 Task: Find connections with filter location Kabare with filter topic #machinelearningwith filter profile language Potuguese with filter current company Hshelpinghand - Job & Career Opportunities with filter school Siddaganga Institute of Technology with filter industry Personal Care Services with filter service category Retirement Planning with filter keywords title Social Media Specialist
Action: Mouse moved to (500, 107)
Screenshot: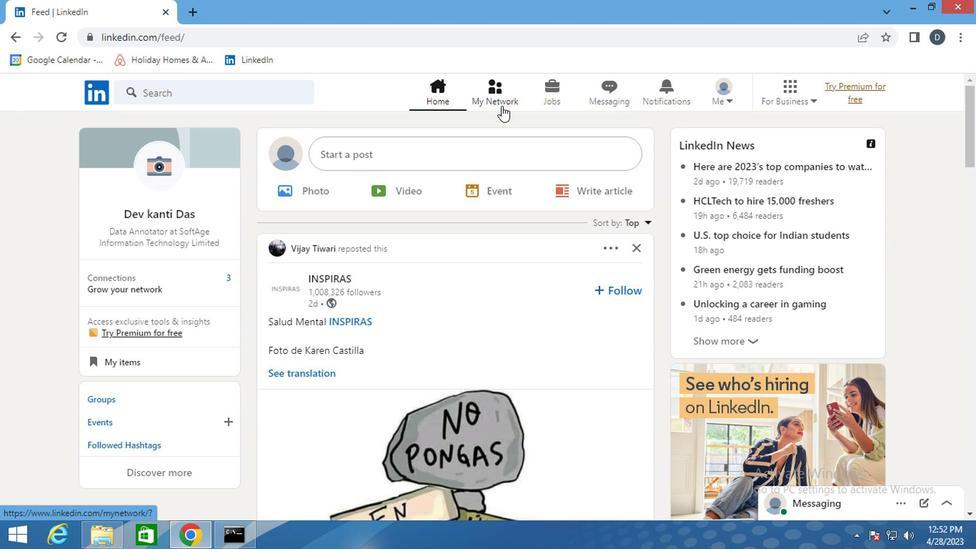 
Action: Mouse pressed left at (500, 107)
Screenshot: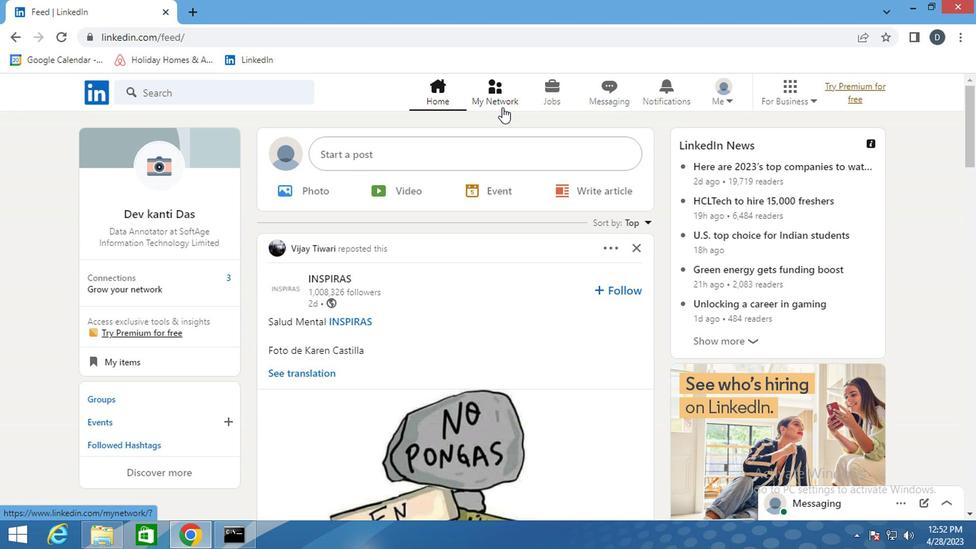 
Action: Mouse moved to (270, 170)
Screenshot: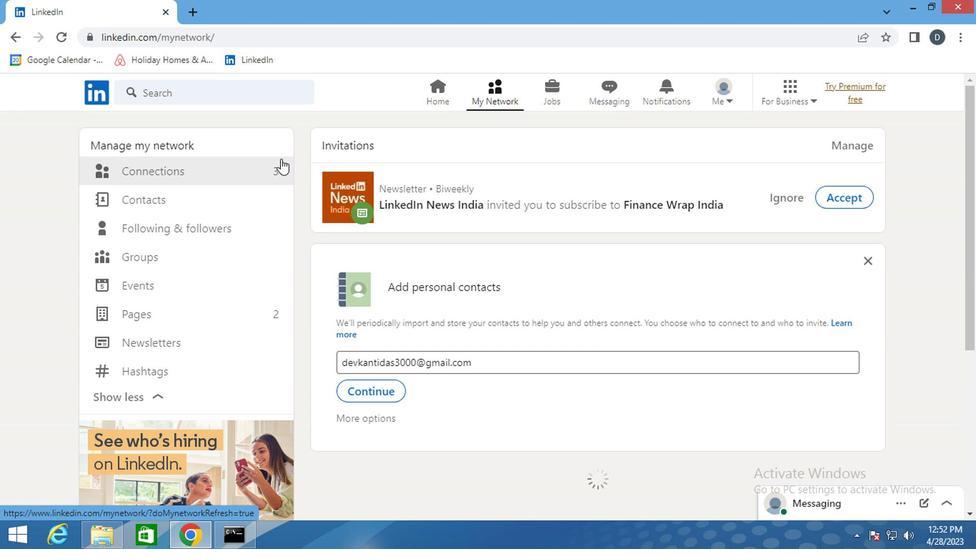 
Action: Mouse pressed left at (270, 170)
Screenshot: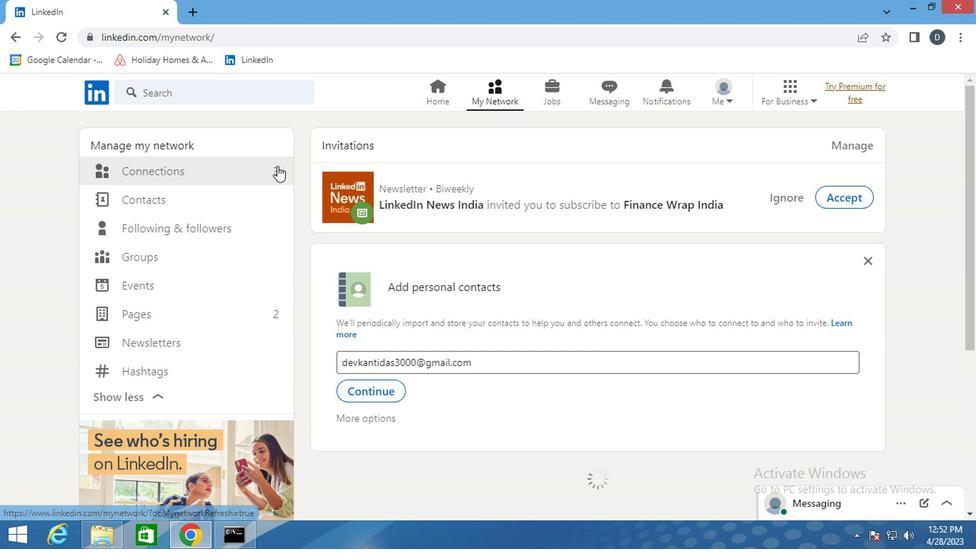 
Action: Mouse pressed left at (270, 170)
Screenshot: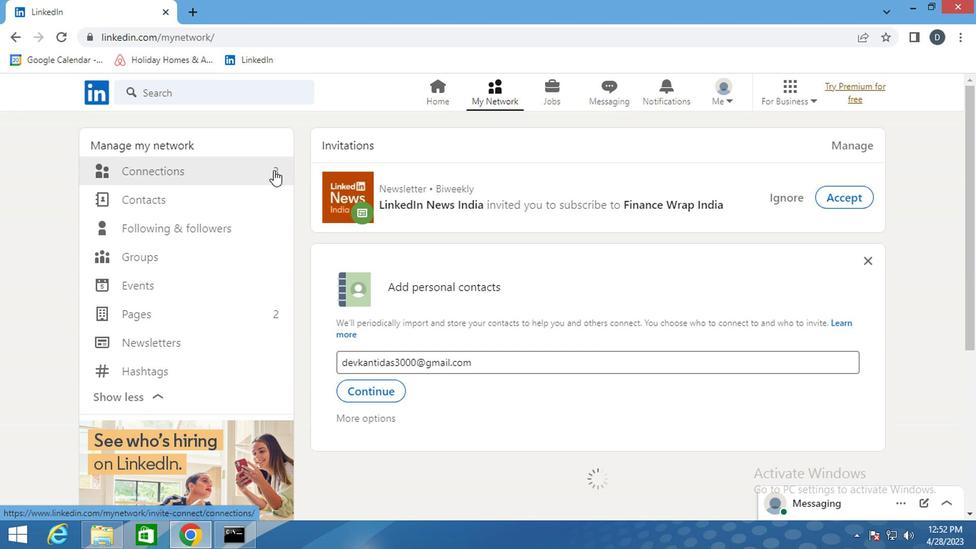 
Action: Mouse pressed left at (270, 170)
Screenshot: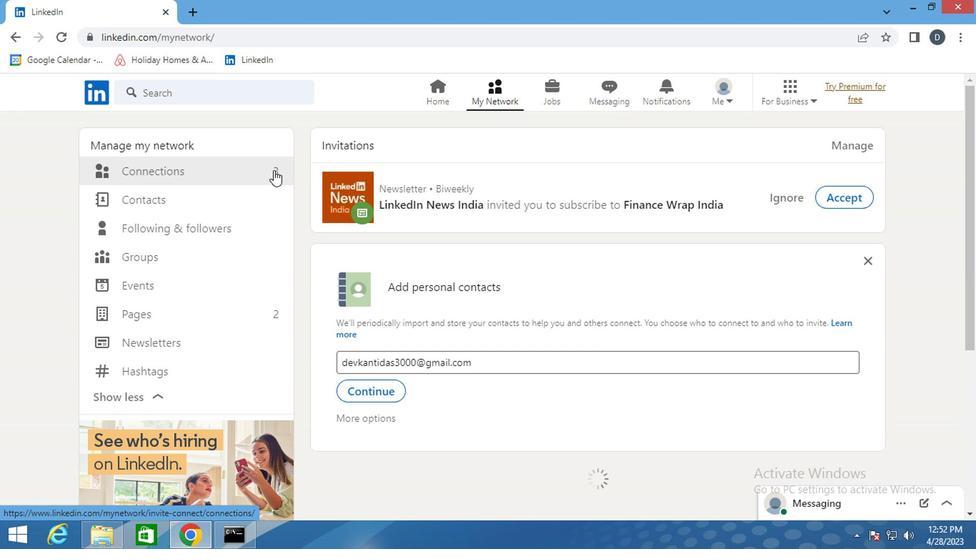 
Action: Mouse moved to (579, 177)
Screenshot: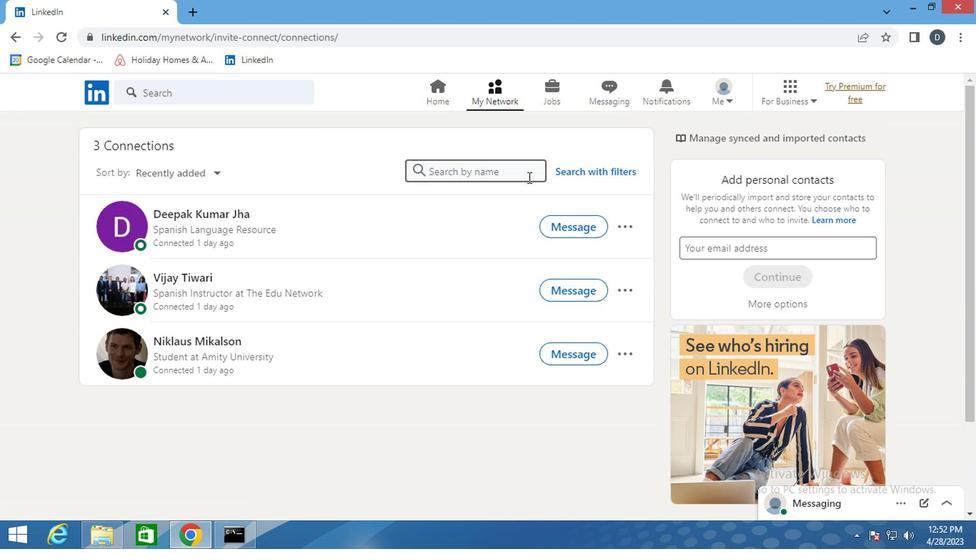 
Action: Mouse pressed left at (579, 177)
Screenshot: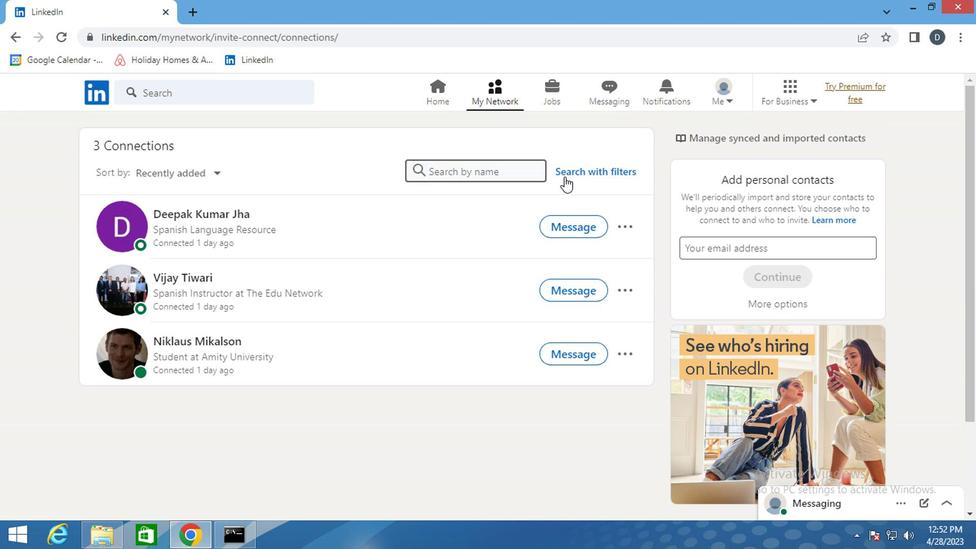 
Action: Mouse moved to (519, 128)
Screenshot: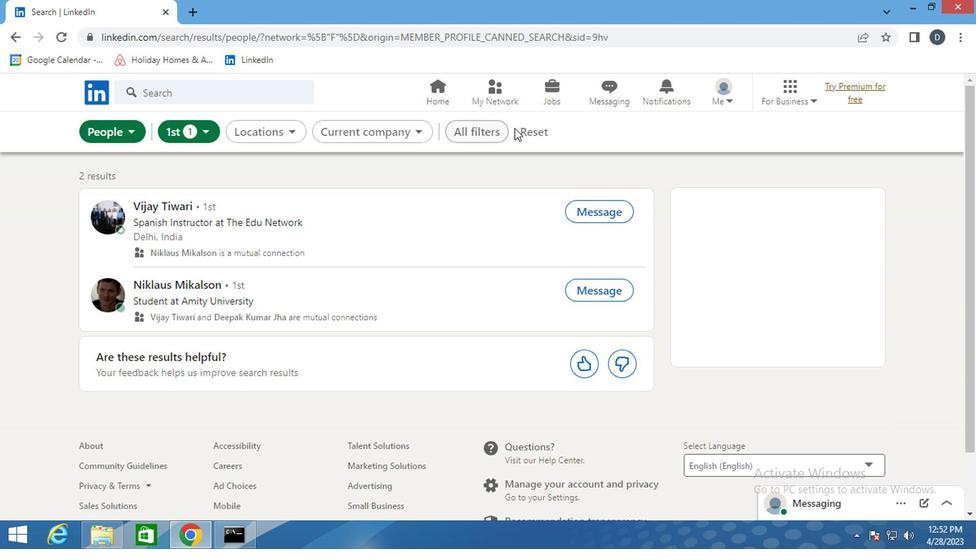
Action: Mouse pressed left at (519, 128)
Screenshot: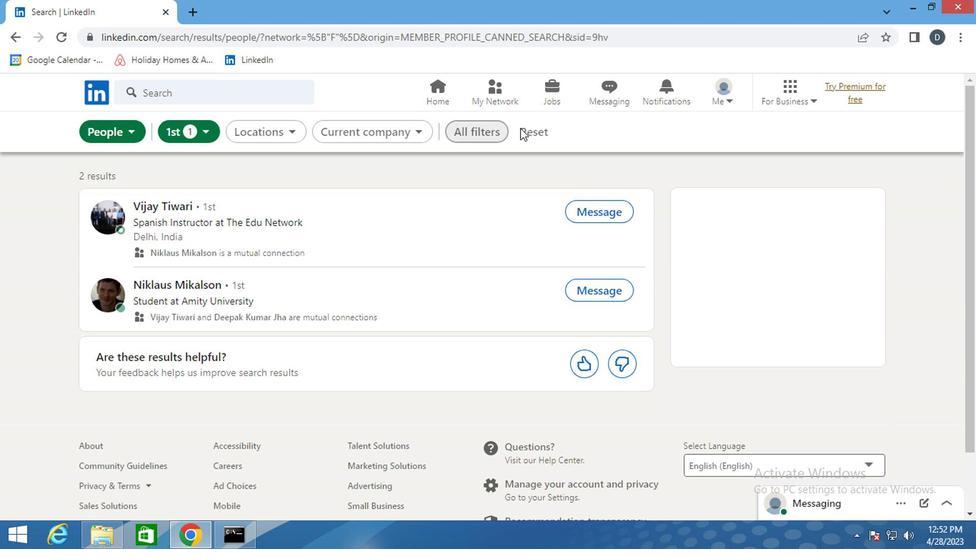 
Action: Mouse moved to (489, 128)
Screenshot: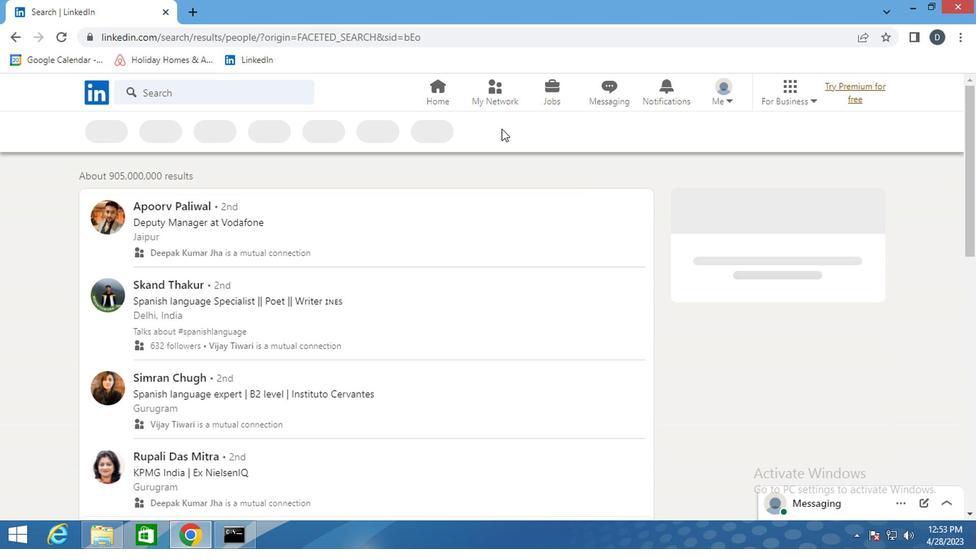 
Action: Mouse pressed left at (489, 128)
Screenshot: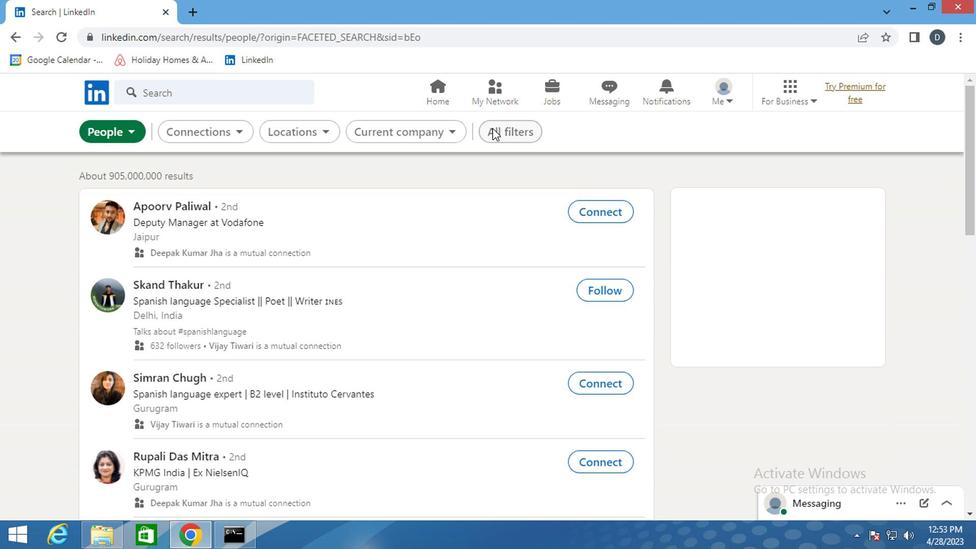 
Action: Mouse moved to (798, 317)
Screenshot: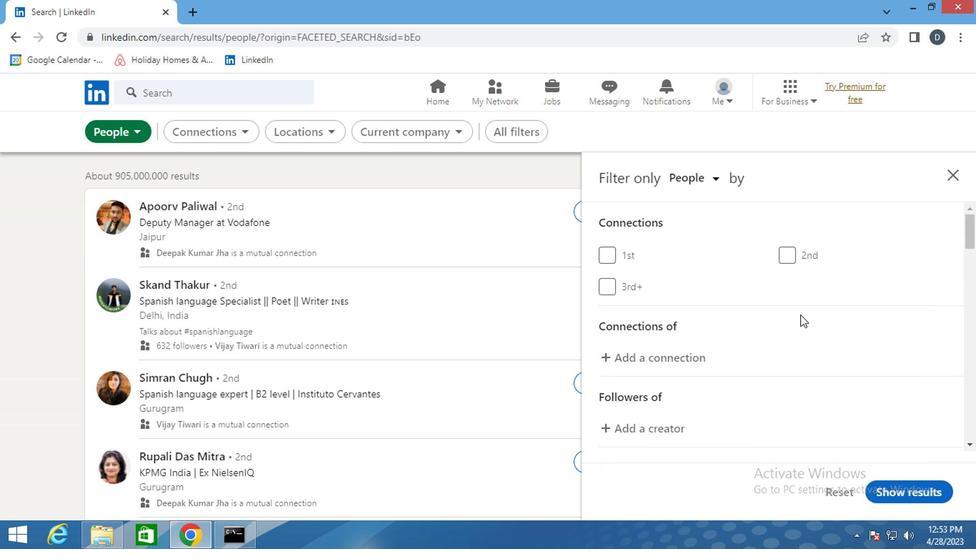 
Action: Mouse scrolled (798, 317) with delta (0, 0)
Screenshot: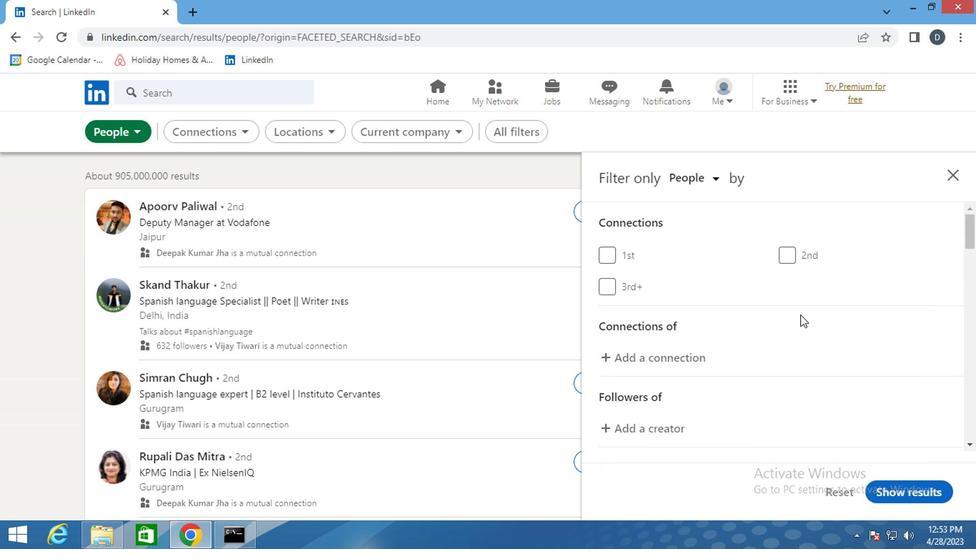 
Action: Mouse scrolled (798, 317) with delta (0, 0)
Screenshot: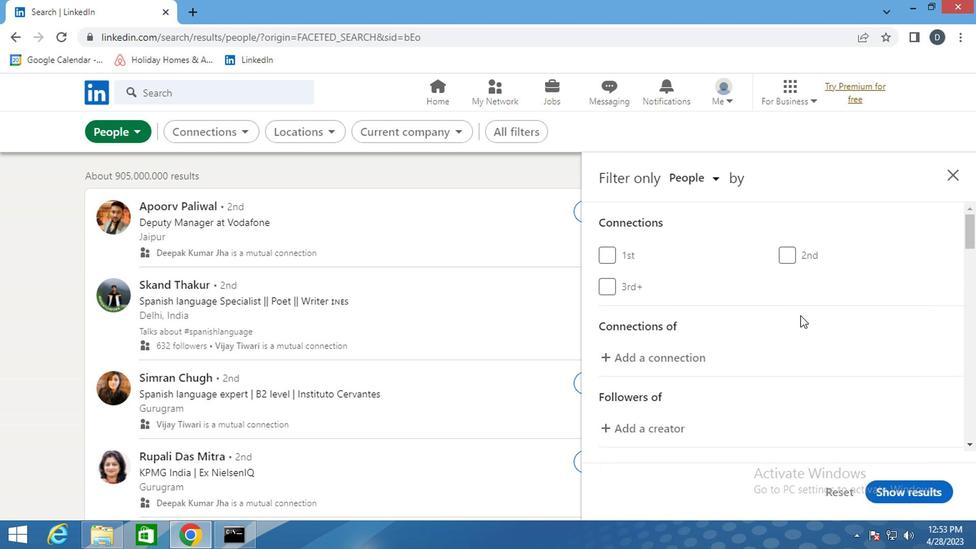 
Action: Mouse scrolled (798, 317) with delta (0, 0)
Screenshot: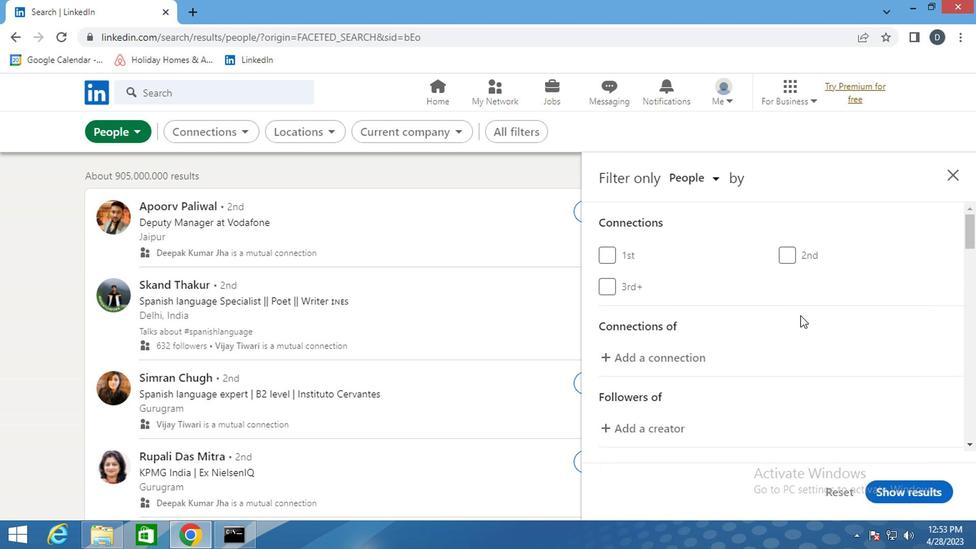 
Action: Mouse moved to (845, 345)
Screenshot: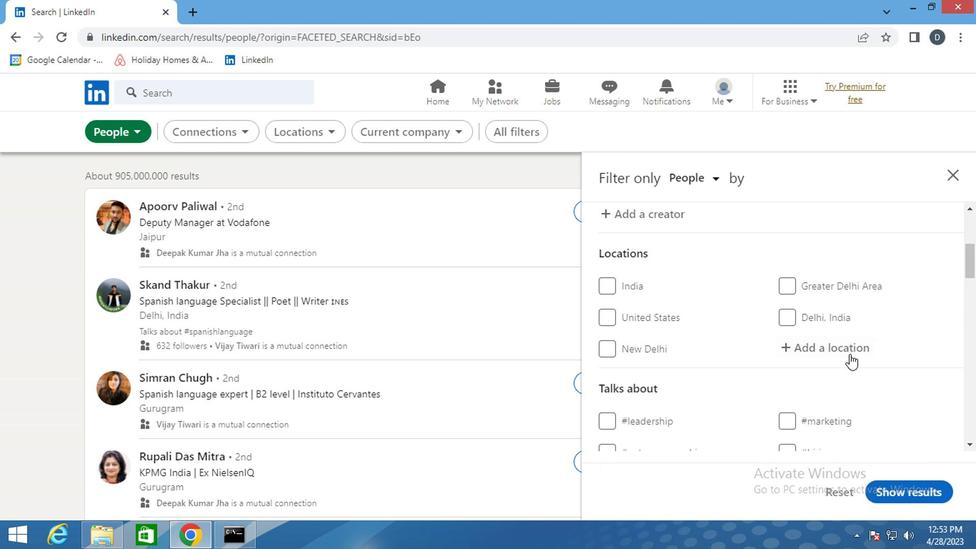 
Action: Mouse pressed left at (845, 345)
Screenshot: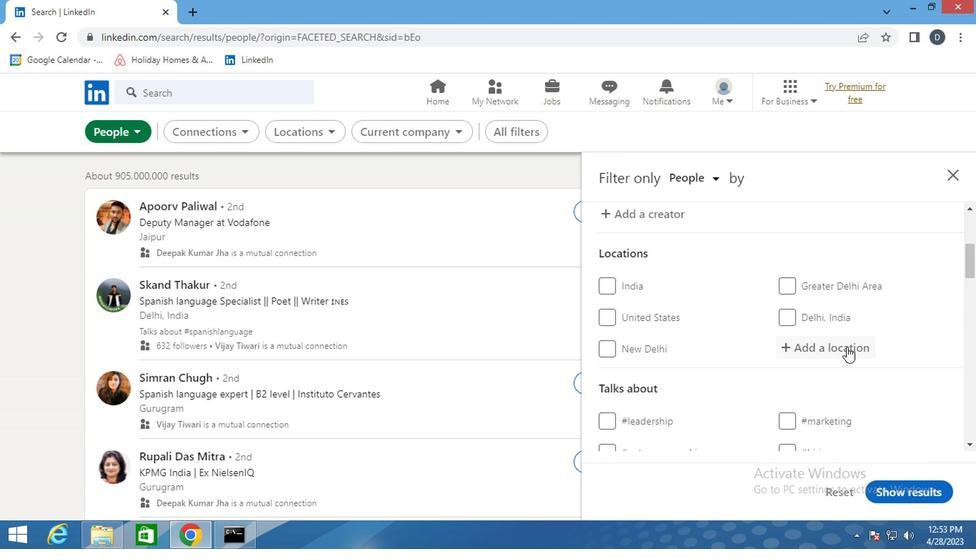 
Action: Mouse moved to (844, 345)
Screenshot: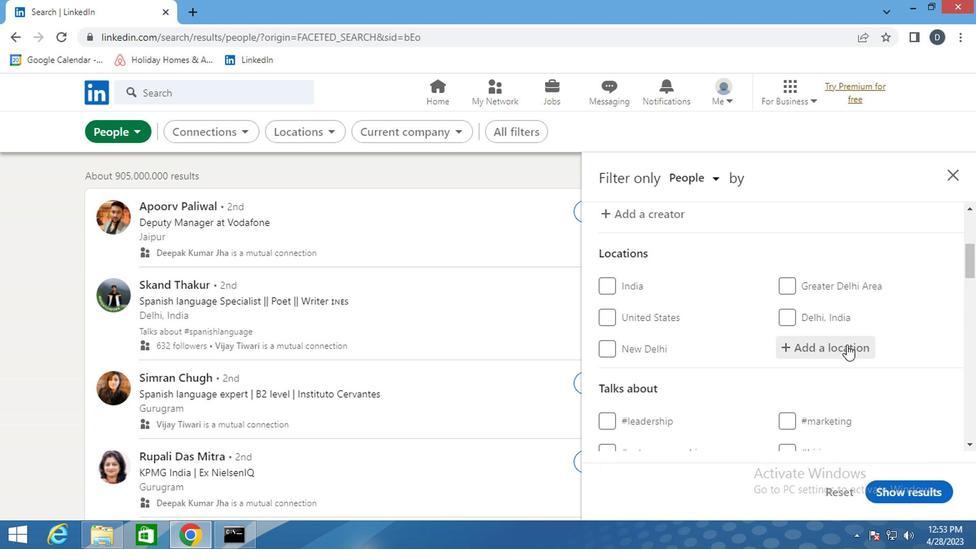 
Action: Key pressed <Key.shift_r>Kabare
Screenshot: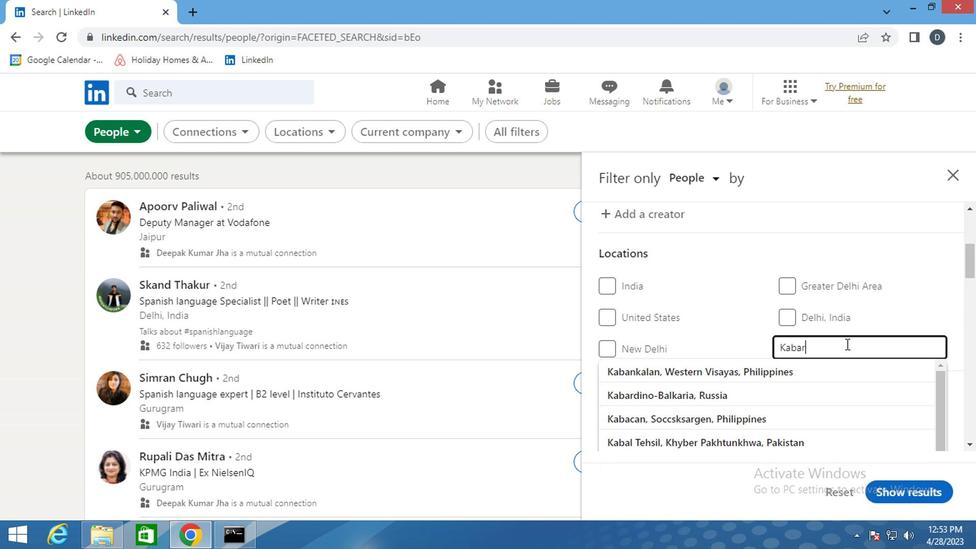 
Action: Mouse moved to (820, 364)
Screenshot: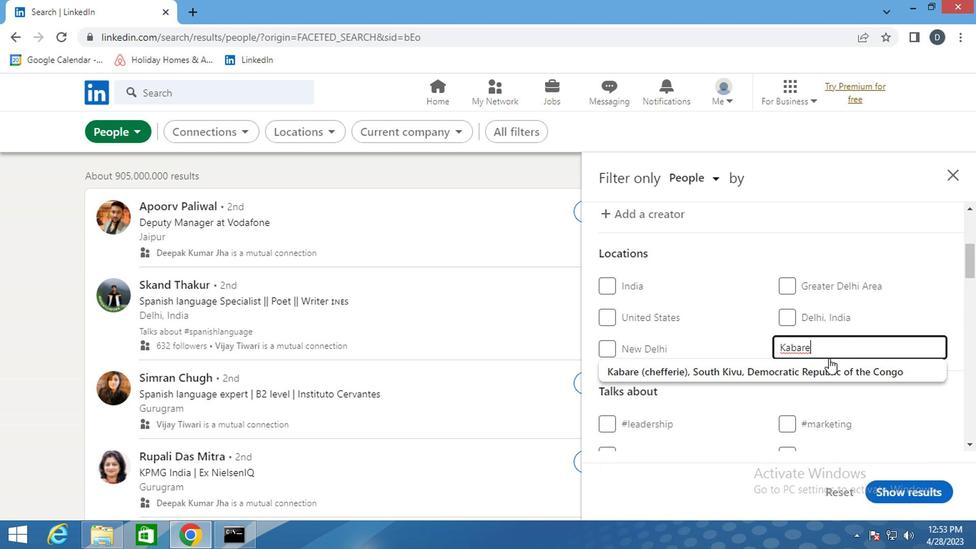 
Action: Mouse pressed left at (820, 364)
Screenshot: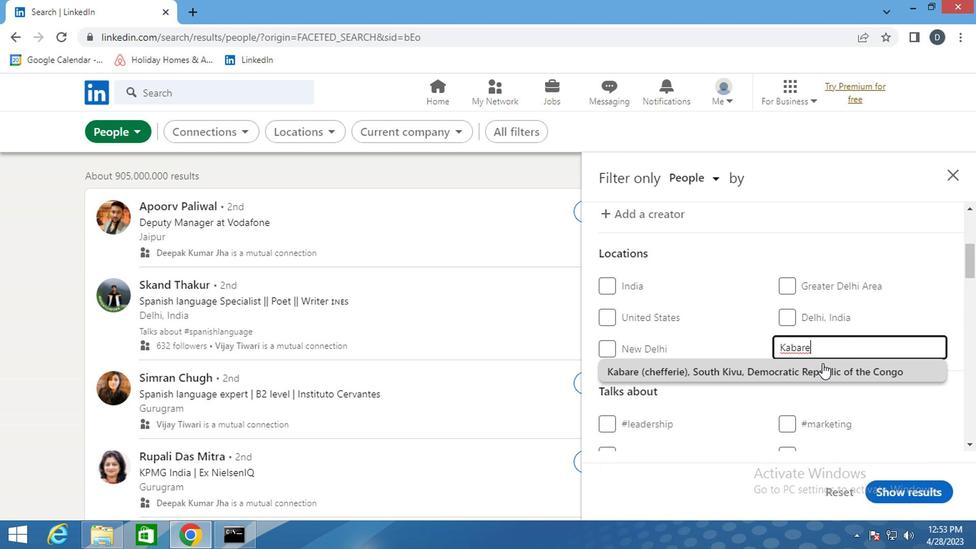 
Action: Mouse scrolled (820, 363) with delta (0, -1)
Screenshot: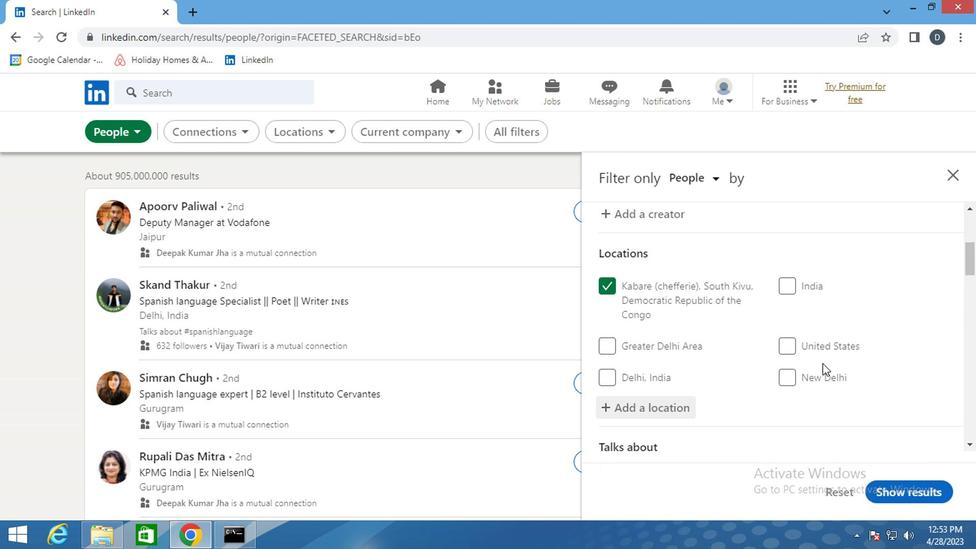 
Action: Mouse scrolled (820, 363) with delta (0, -1)
Screenshot: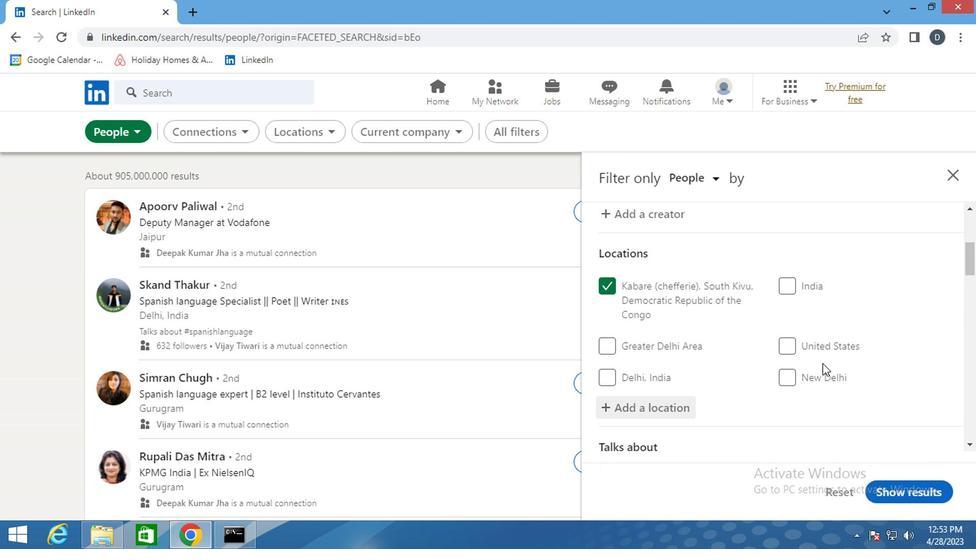 
Action: Mouse scrolled (820, 363) with delta (0, -1)
Screenshot: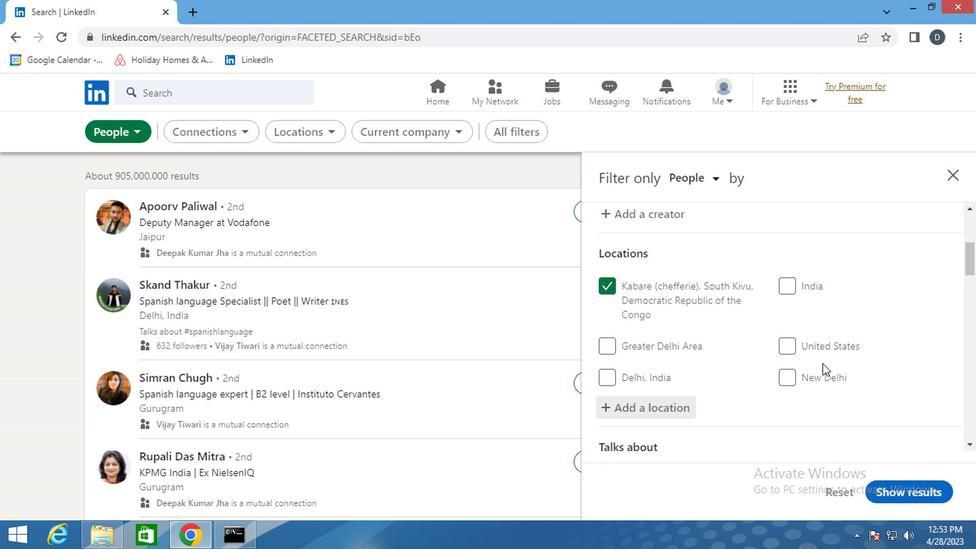 
Action: Mouse moved to (822, 337)
Screenshot: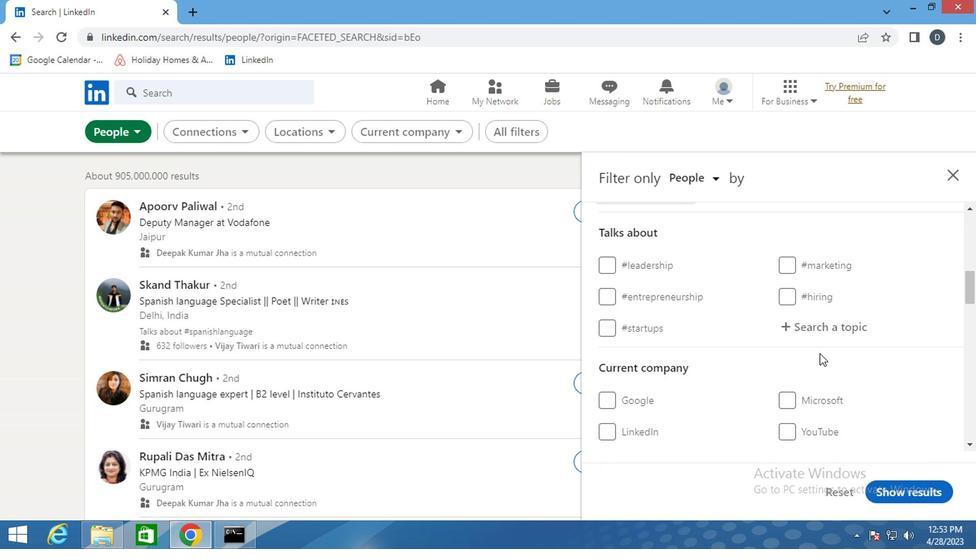 
Action: Mouse pressed left at (822, 337)
Screenshot: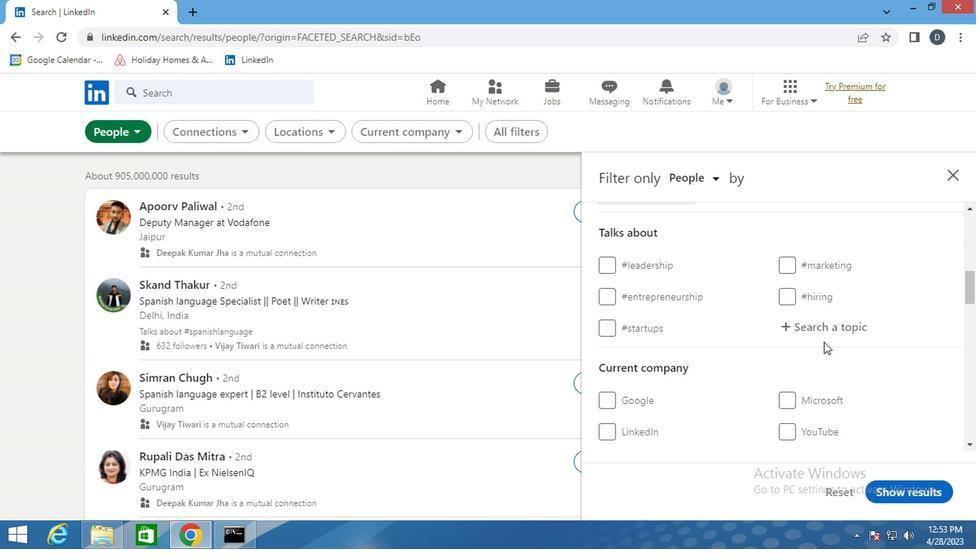 
Action: Mouse moved to (822, 335)
Screenshot: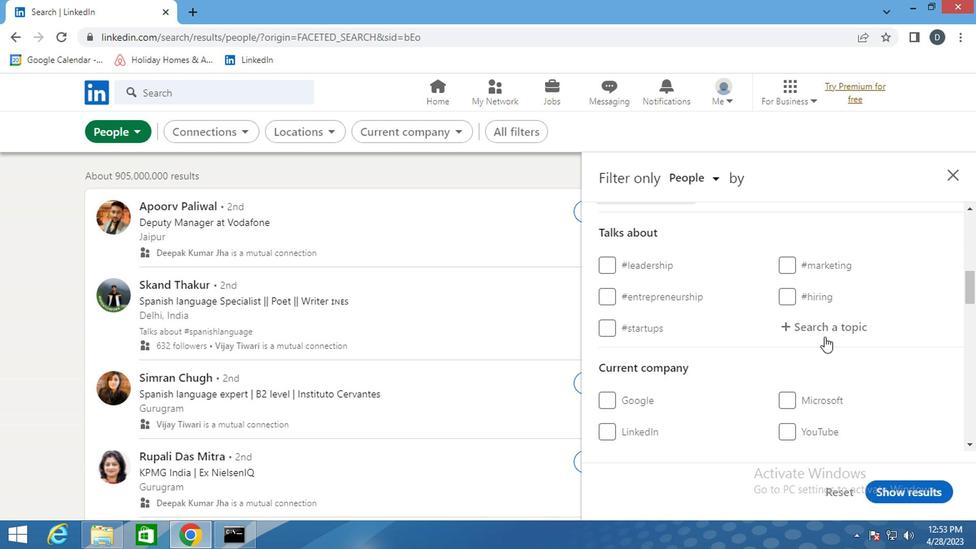 
Action: Key pressed <Key.shift>#MACHINELEARNING
Screenshot: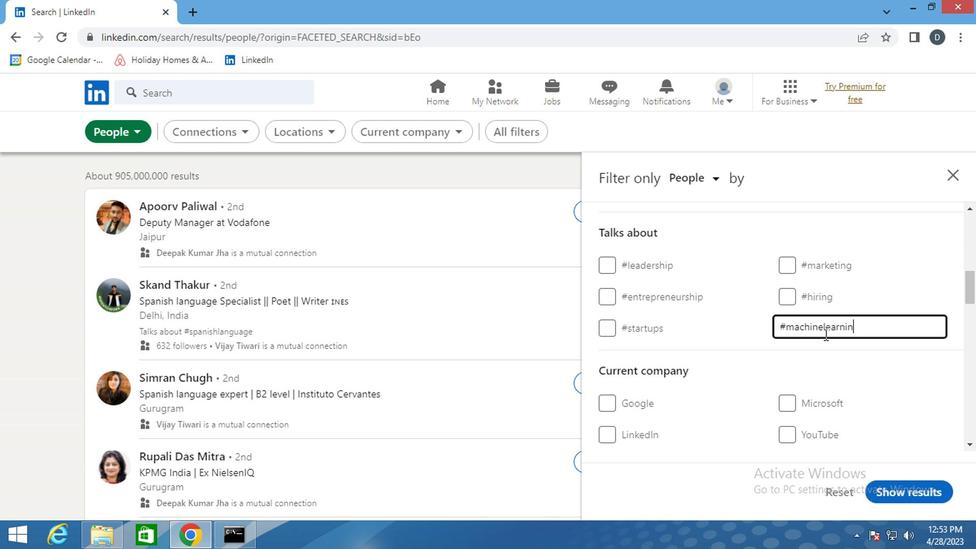 
Action: Mouse moved to (824, 317)
Screenshot: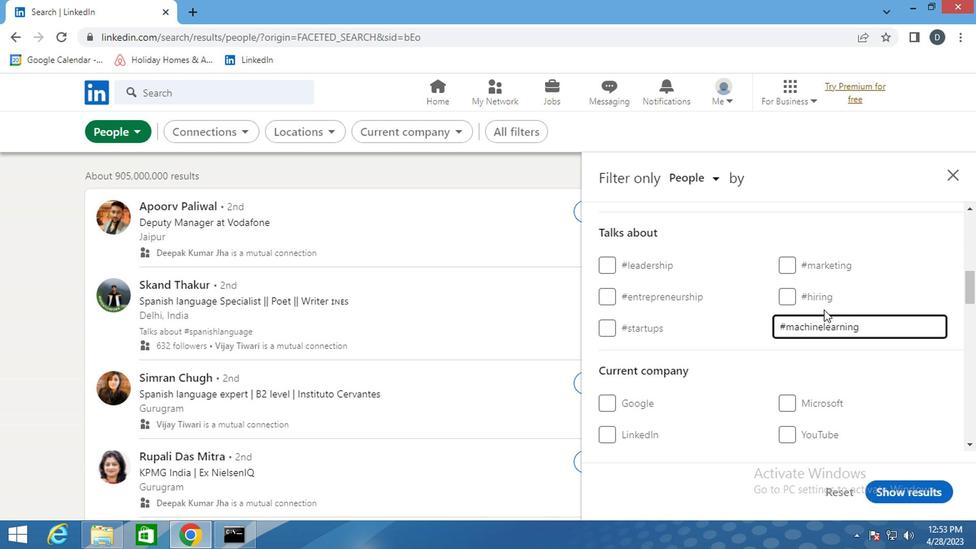 
Action: Mouse scrolled (824, 317) with delta (0, 0)
Screenshot: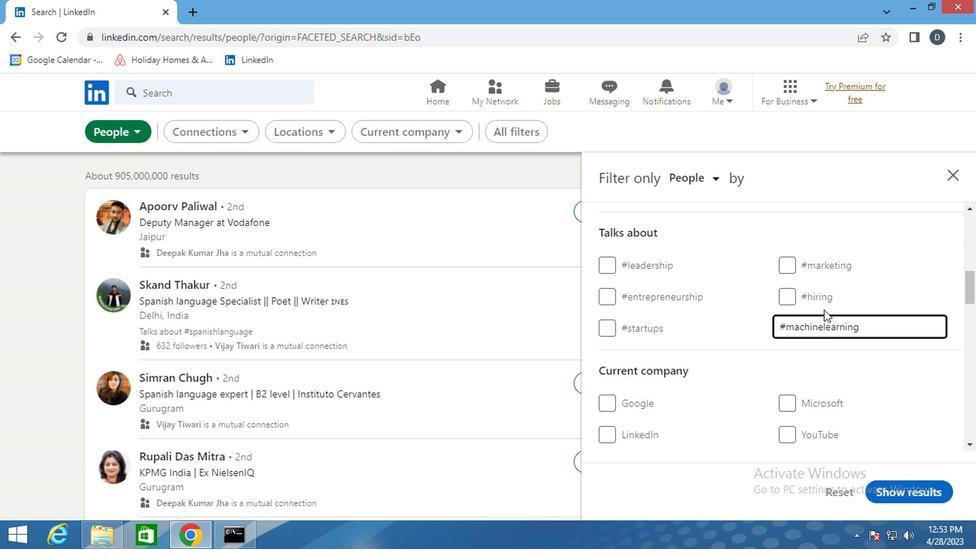 
Action: Mouse scrolled (824, 317) with delta (0, 0)
Screenshot: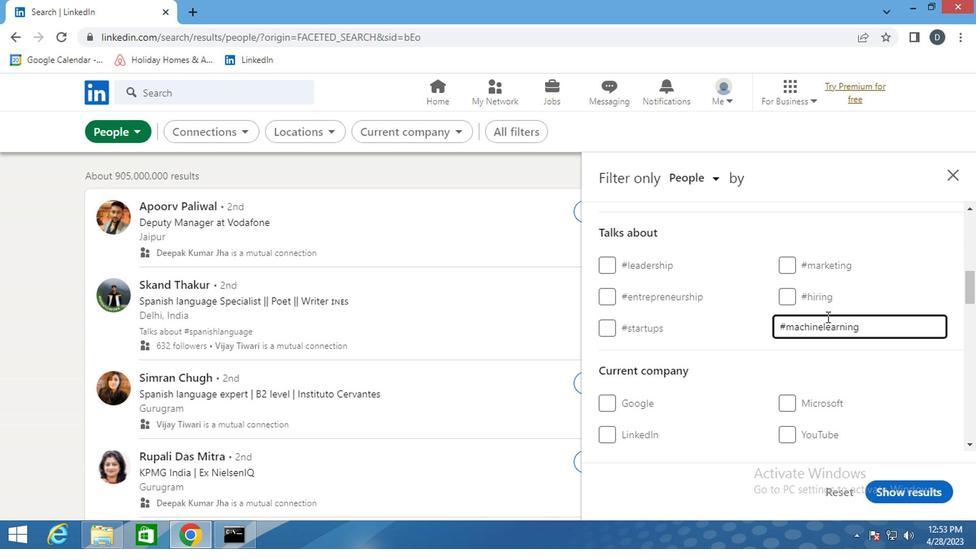 
Action: Mouse scrolled (824, 317) with delta (0, 0)
Screenshot: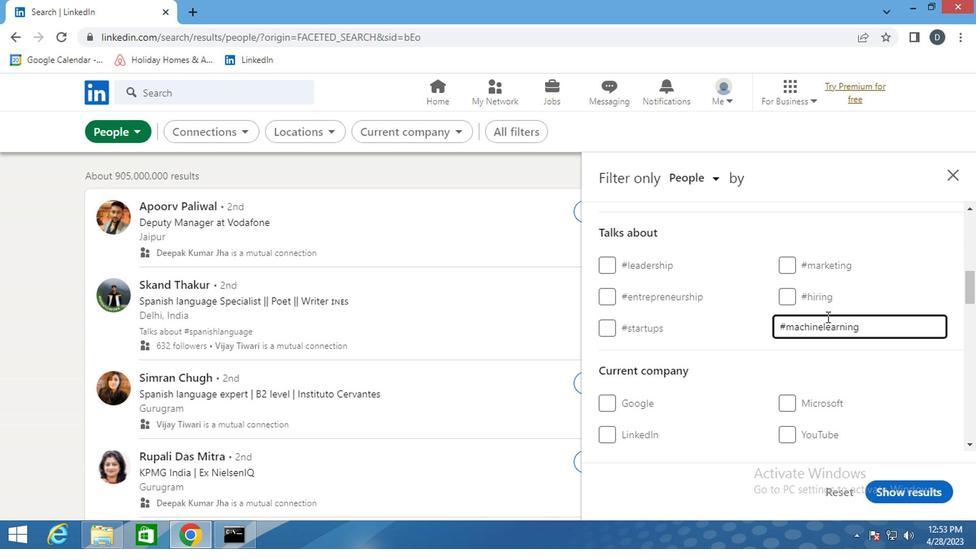 
Action: Mouse moved to (826, 317)
Screenshot: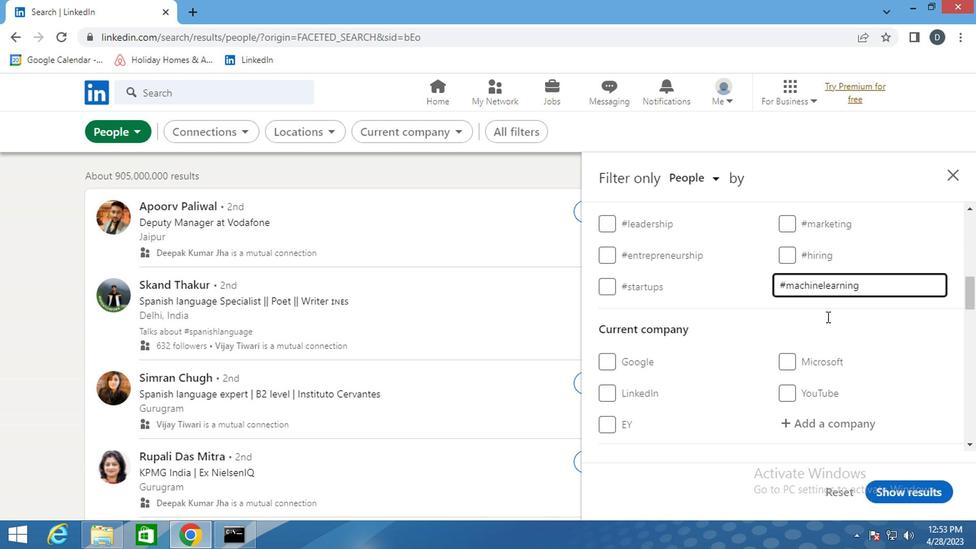 
Action: Mouse scrolled (826, 317) with delta (0, 0)
Screenshot: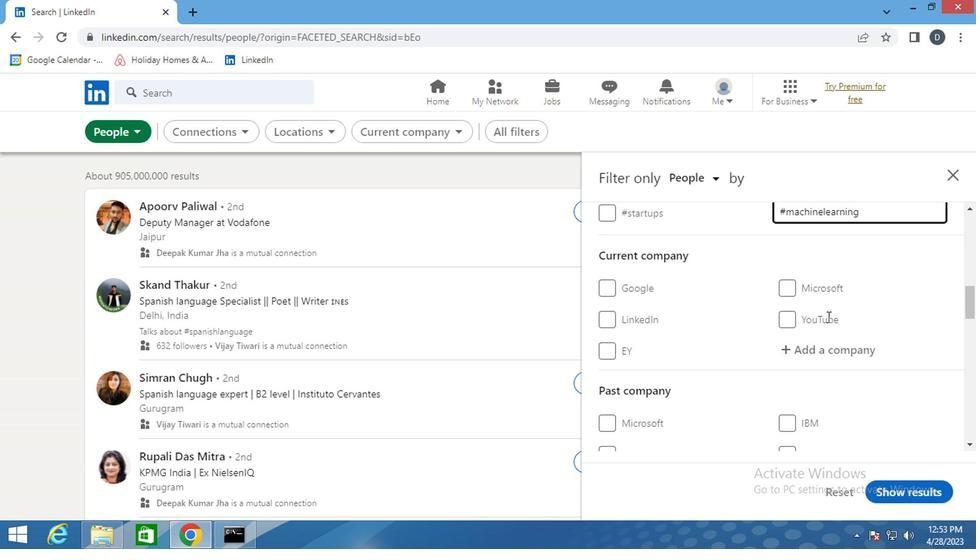 
Action: Mouse moved to (827, 318)
Screenshot: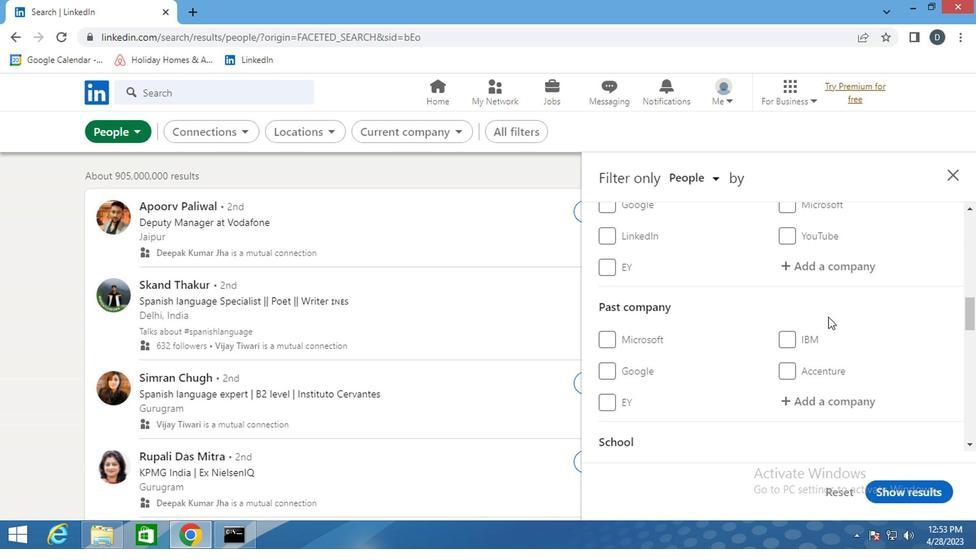 
Action: Mouse scrolled (827, 317) with delta (0, 0)
Screenshot: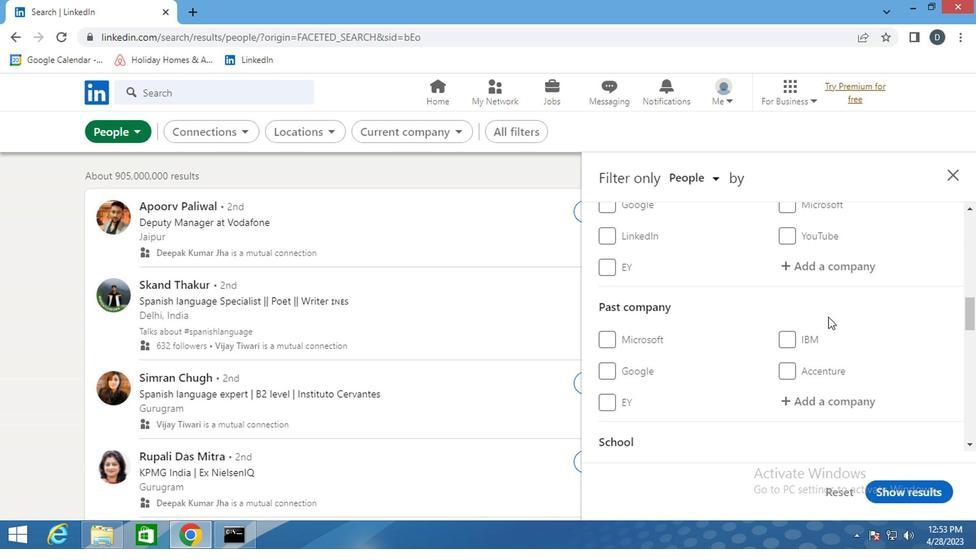 
Action: Mouse moved to (827, 318)
Screenshot: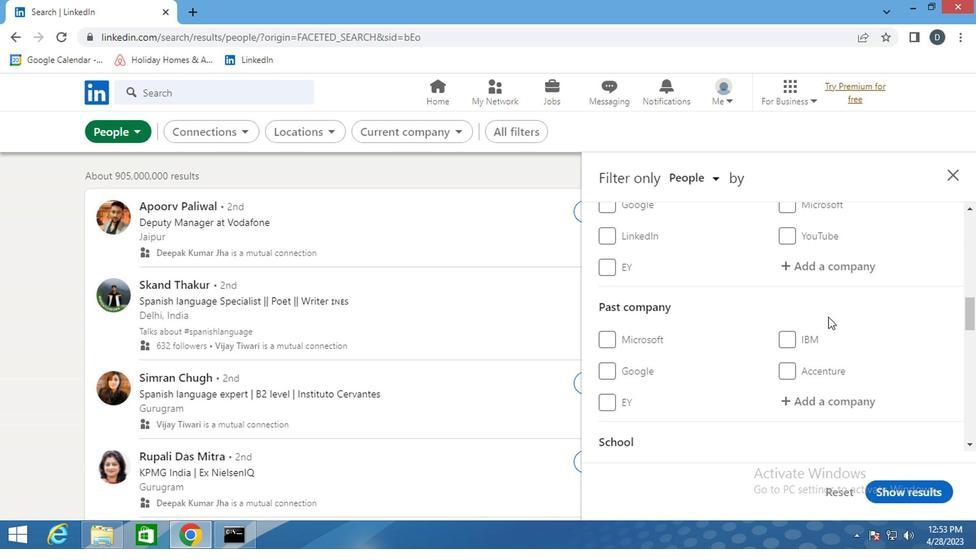 
Action: Mouse scrolled (827, 317) with delta (0, 0)
Screenshot: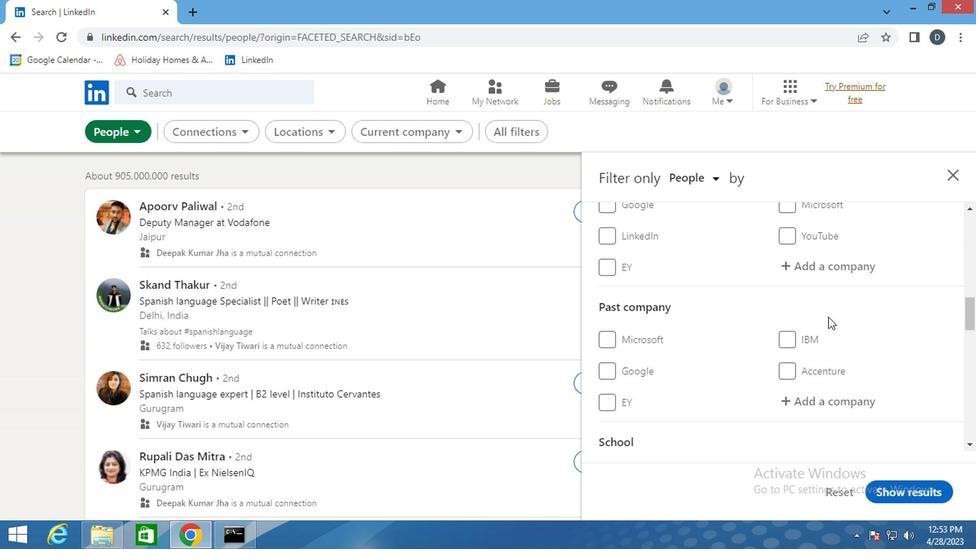 
Action: Mouse moved to (827, 319)
Screenshot: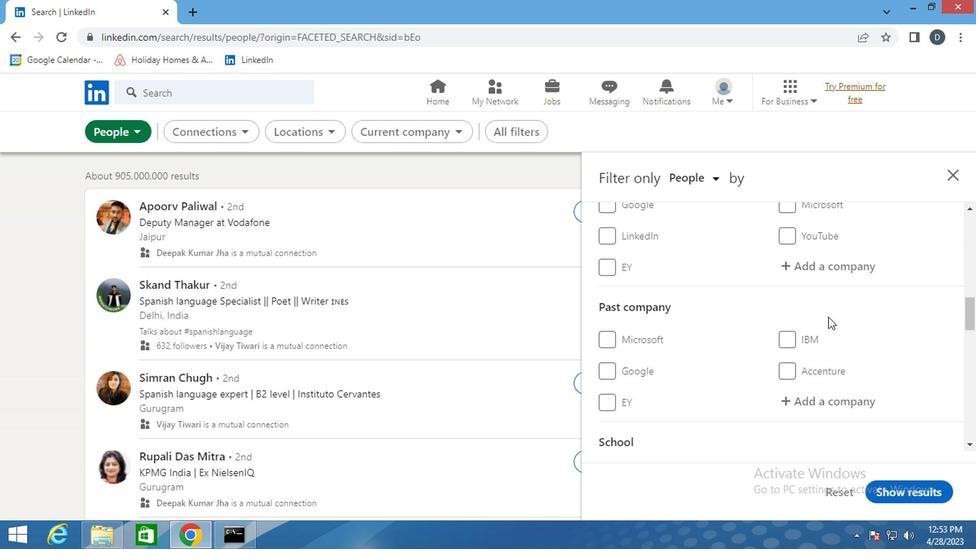 
Action: Mouse scrolled (827, 318) with delta (0, -1)
Screenshot: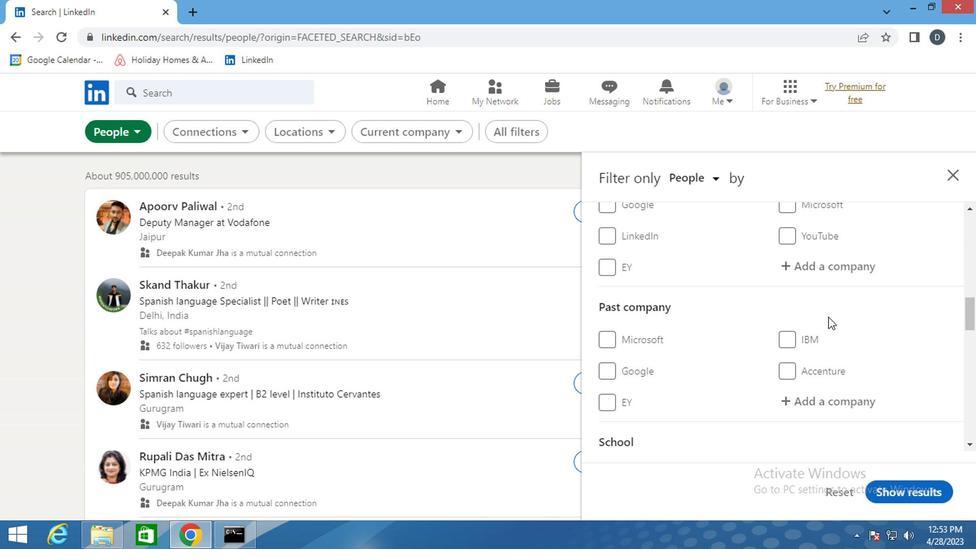 
Action: Mouse moved to (824, 321)
Screenshot: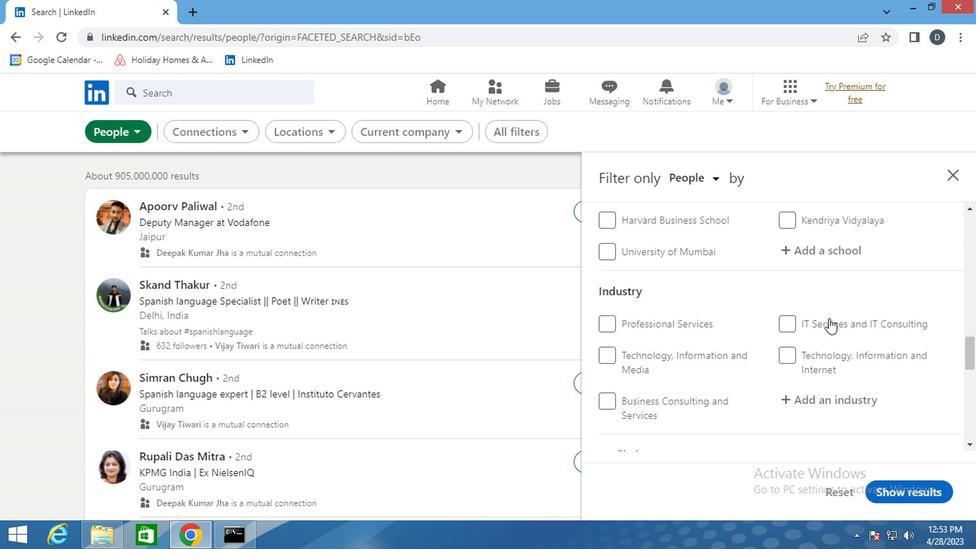 
Action: Mouse scrolled (824, 320) with delta (0, 0)
Screenshot: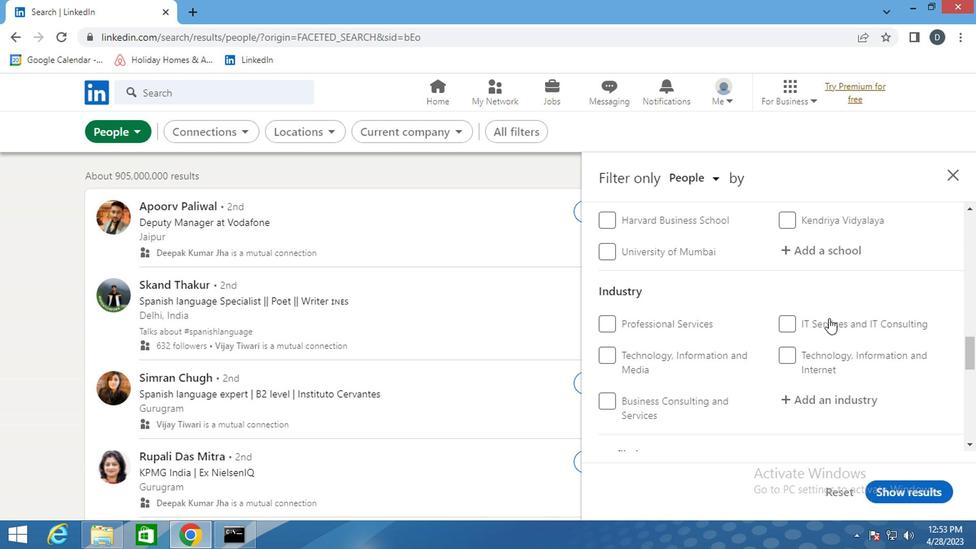 
Action: Mouse scrolled (824, 320) with delta (0, 0)
Screenshot: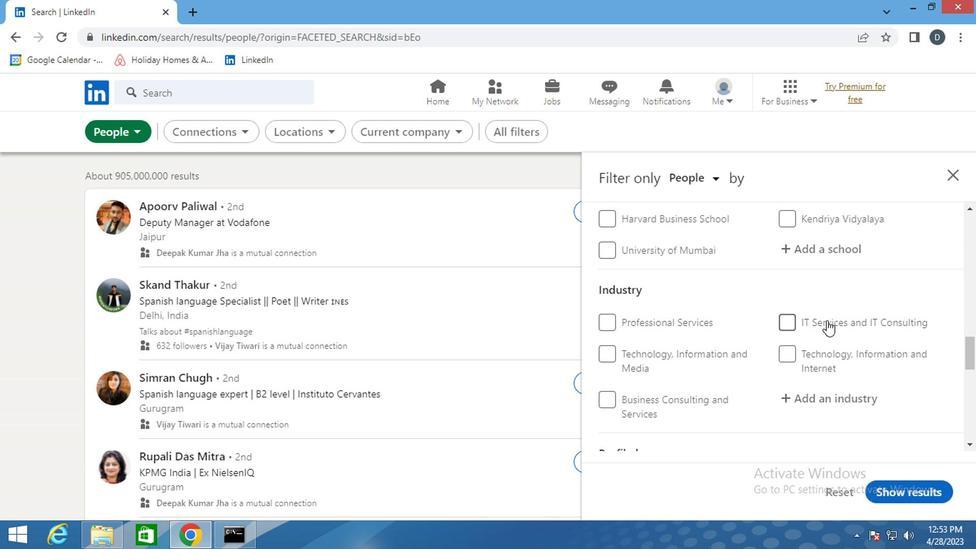 
Action: Mouse moved to (790, 329)
Screenshot: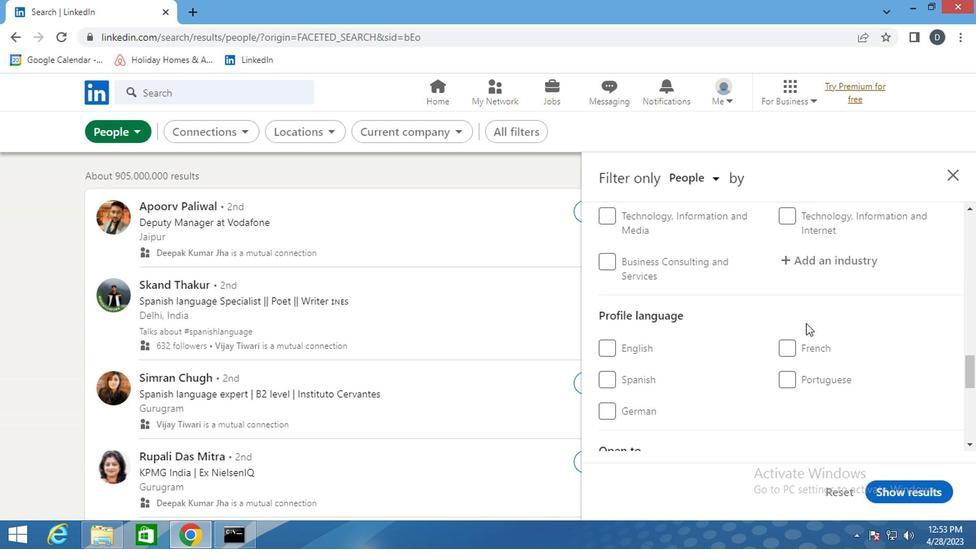 
Action: Mouse scrolled (790, 328) with delta (0, -1)
Screenshot: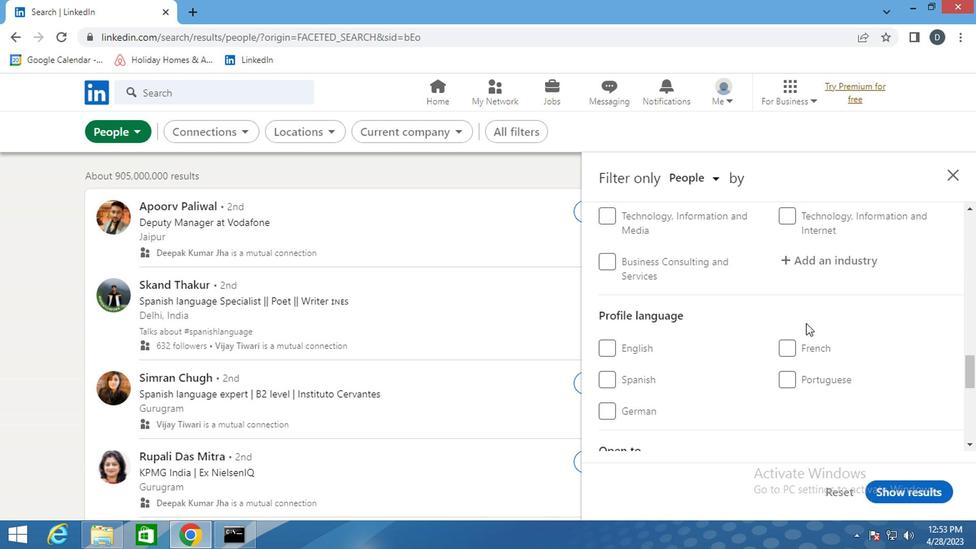 
Action: Mouse moved to (831, 298)
Screenshot: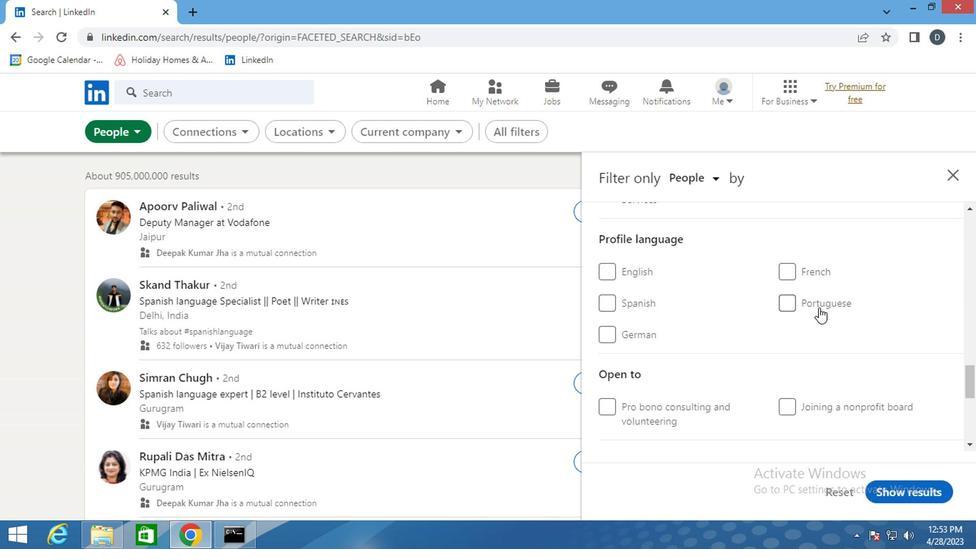 
Action: Mouse pressed left at (831, 298)
Screenshot: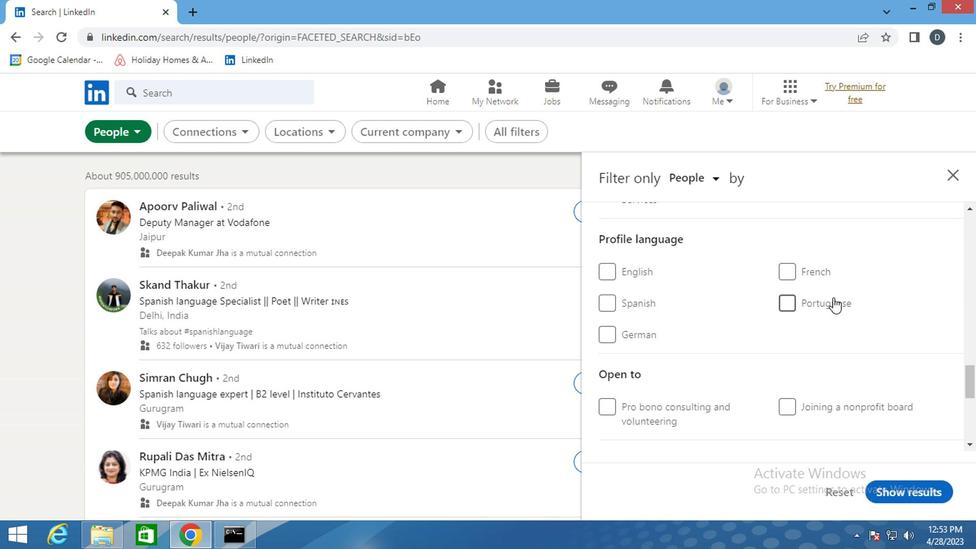 
Action: Mouse moved to (791, 326)
Screenshot: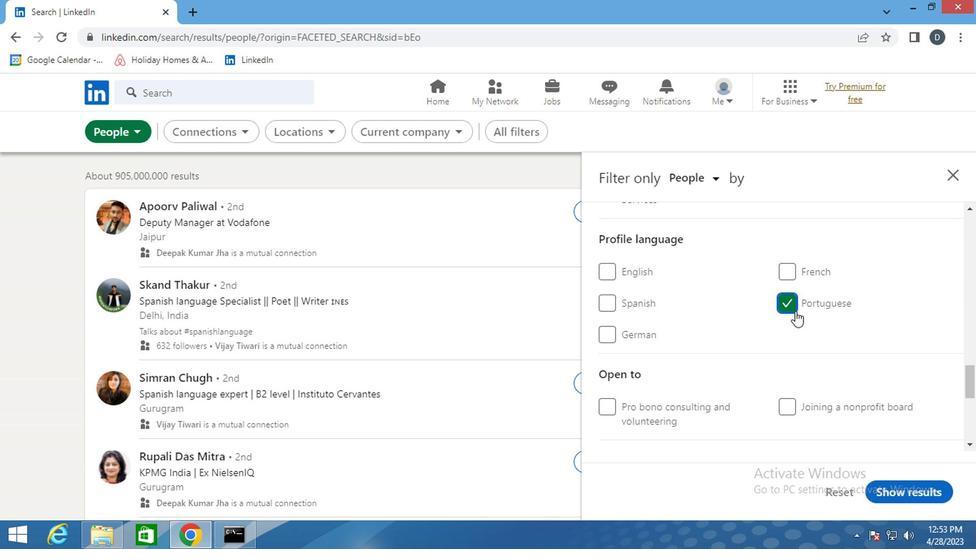 
Action: Mouse scrolled (791, 327) with delta (0, 1)
Screenshot: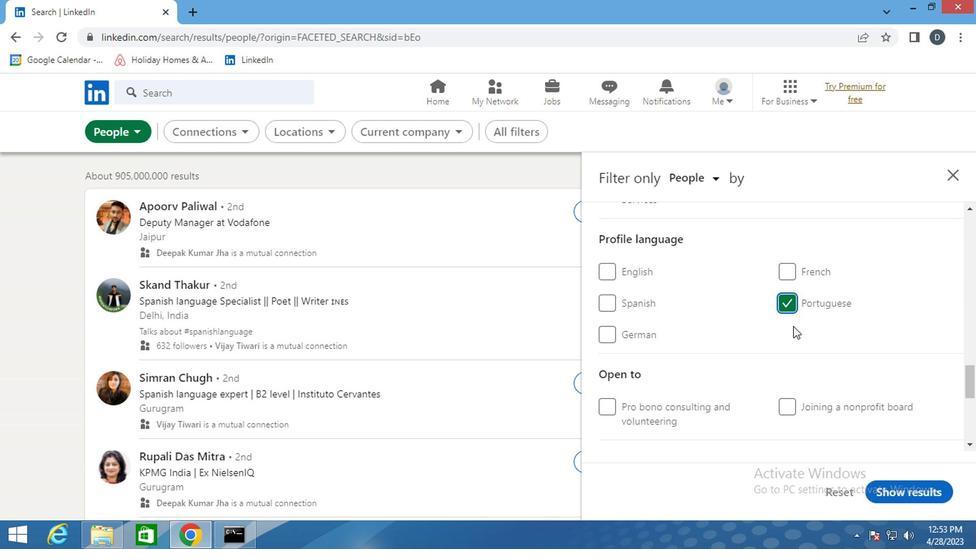 
Action: Mouse scrolled (791, 327) with delta (0, 1)
Screenshot: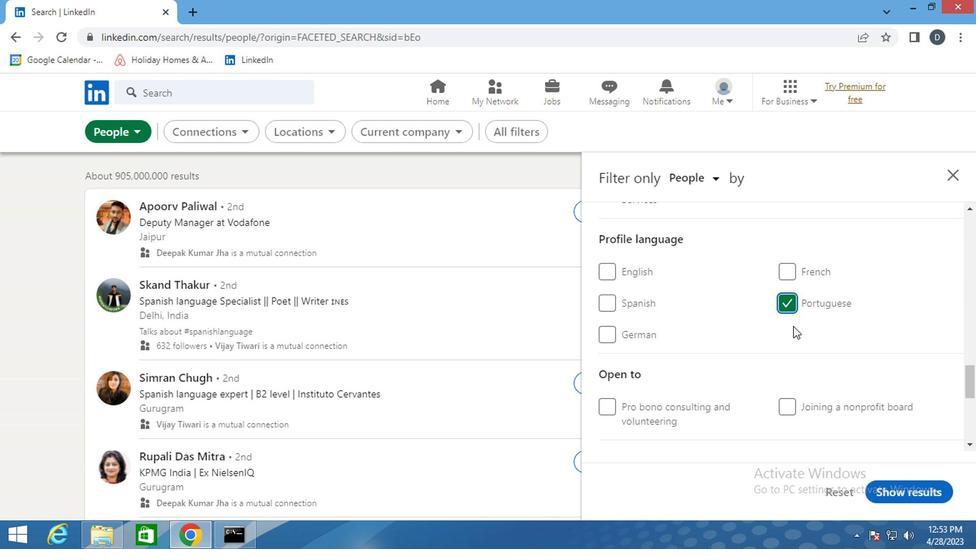 
Action: Mouse scrolled (791, 327) with delta (0, 1)
Screenshot: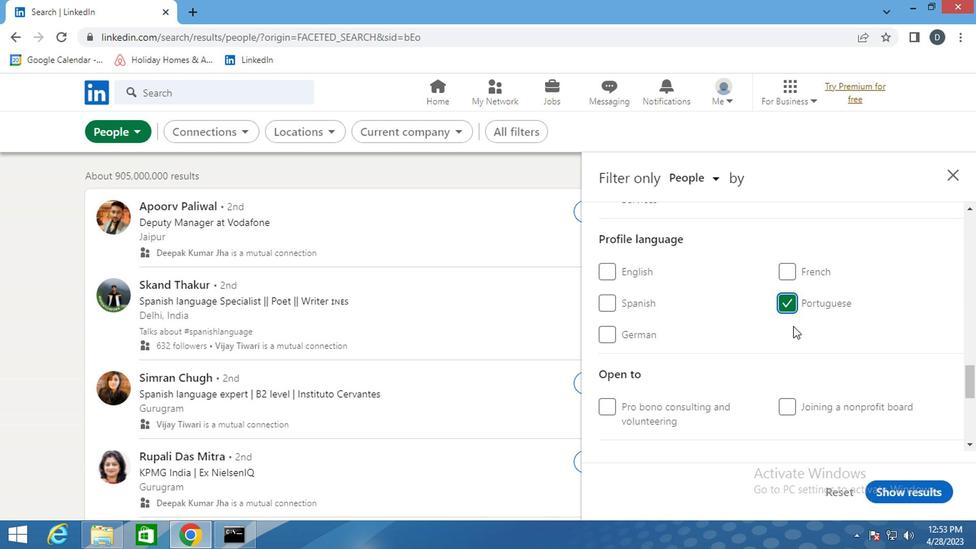 
Action: Mouse scrolled (791, 327) with delta (0, 1)
Screenshot: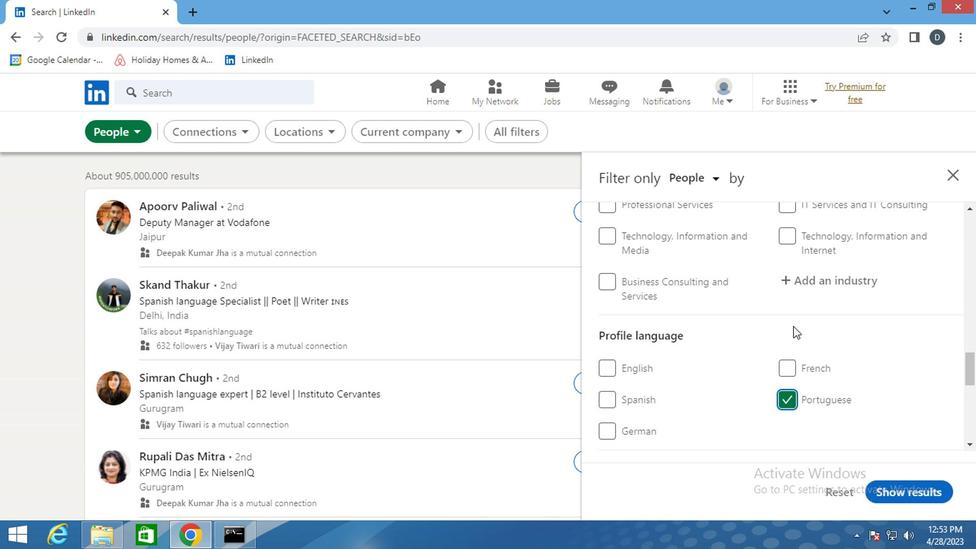 
Action: Mouse scrolled (791, 327) with delta (0, 1)
Screenshot: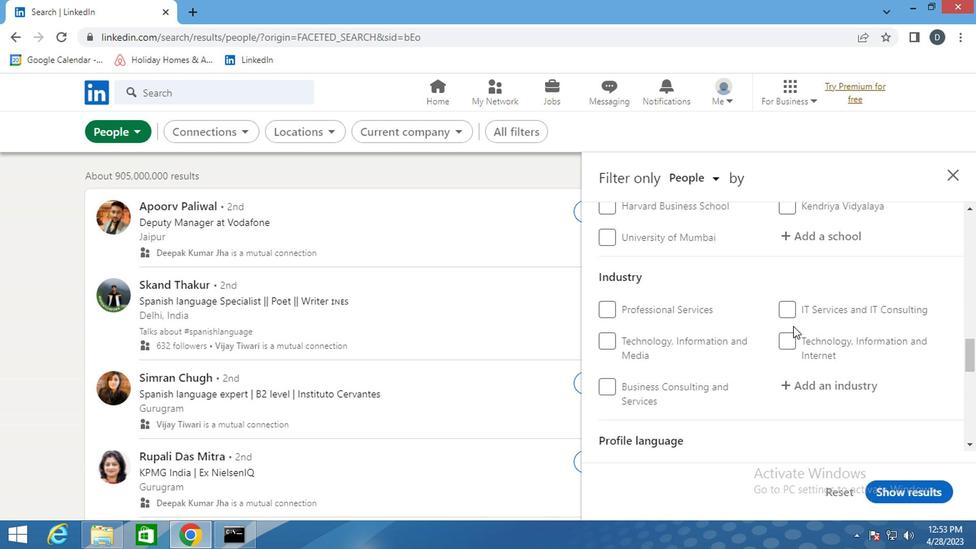 
Action: Mouse moved to (799, 344)
Screenshot: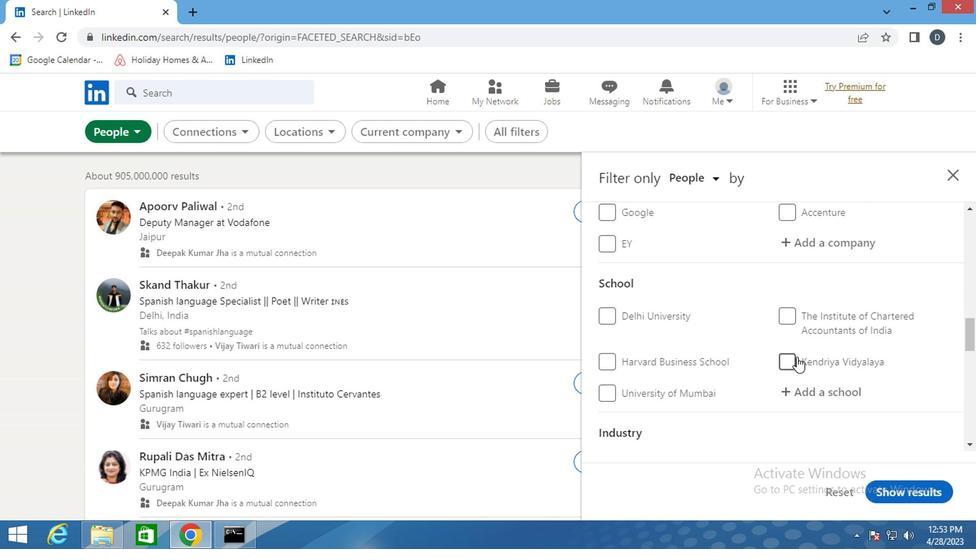 
Action: Mouse scrolled (799, 345) with delta (0, 1)
Screenshot: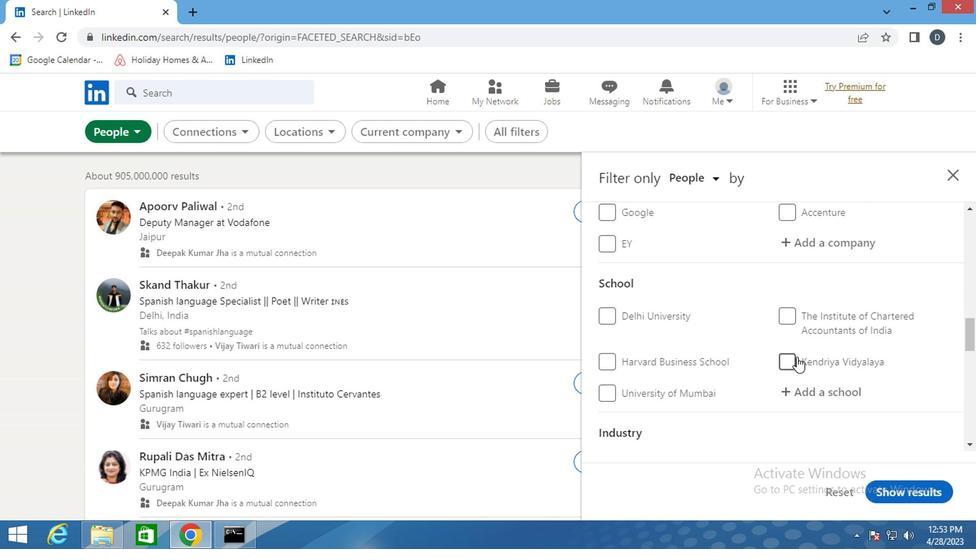 
Action: Mouse moved to (800, 344)
Screenshot: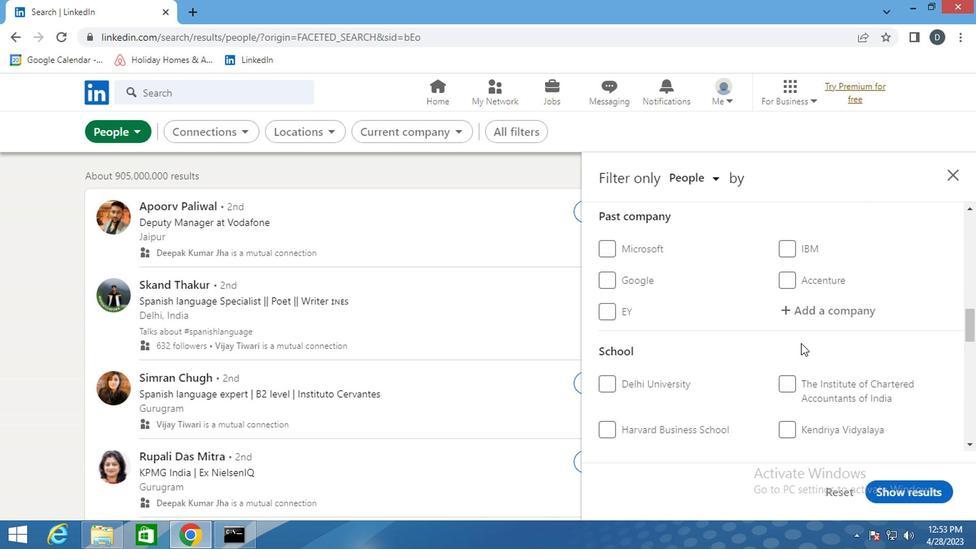 
Action: Mouse scrolled (800, 345) with delta (0, 1)
Screenshot: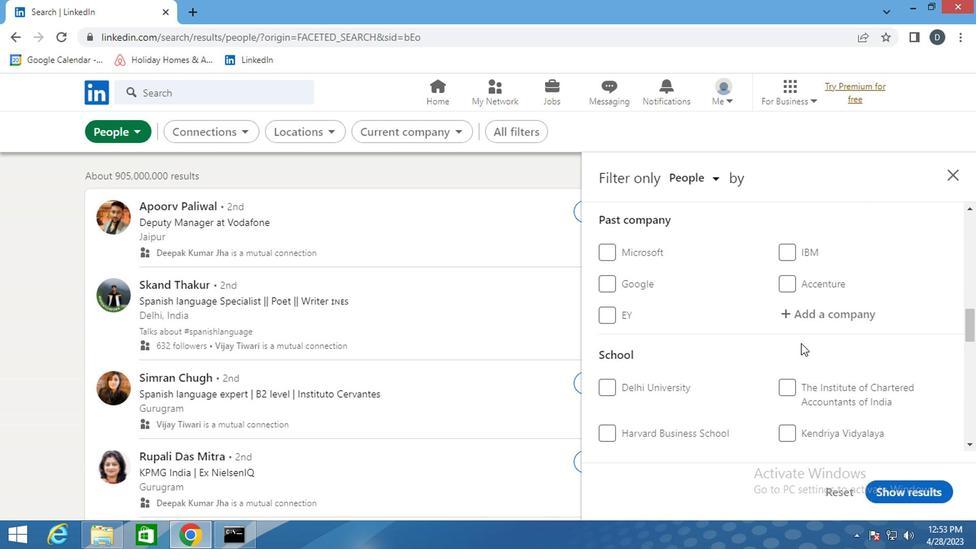 
Action: Mouse scrolled (800, 345) with delta (0, 1)
Screenshot: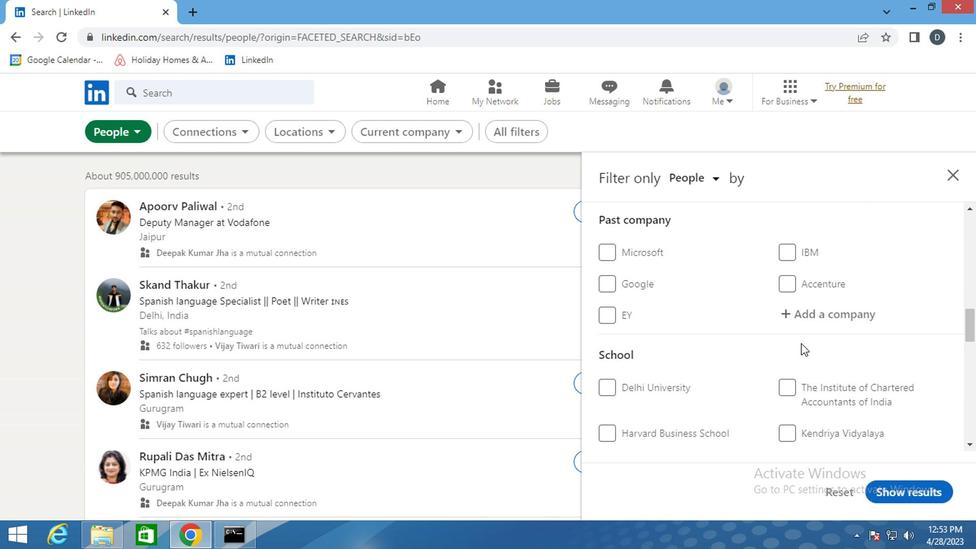 
Action: Mouse moved to (826, 321)
Screenshot: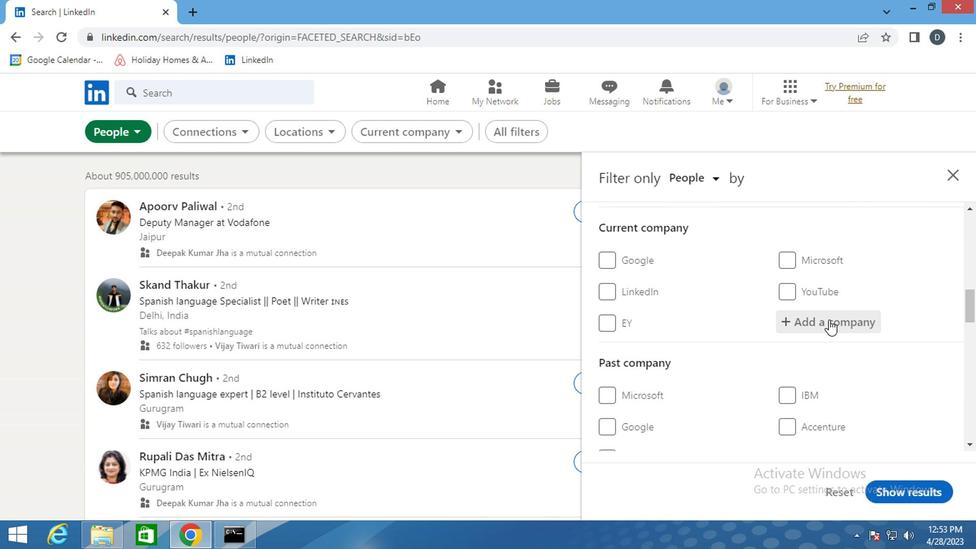 
Action: Mouse pressed left at (826, 321)
Screenshot: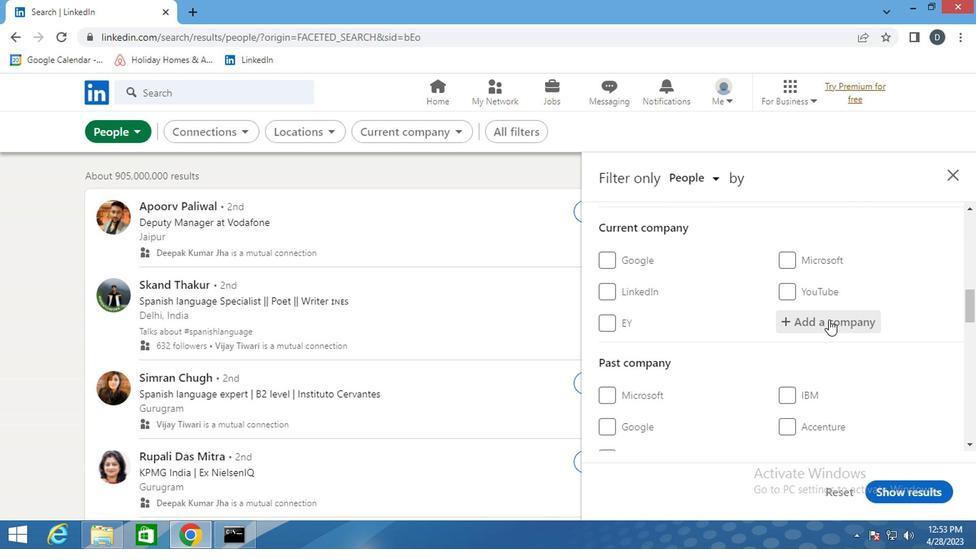 
Action: Key pressed <Key.shift>HSHEL
Screenshot: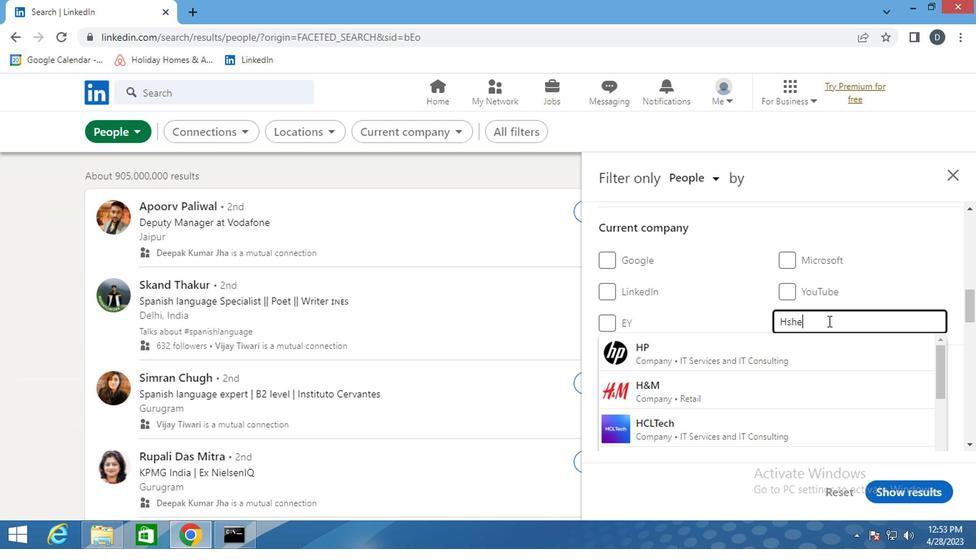 
Action: Mouse moved to (823, 360)
Screenshot: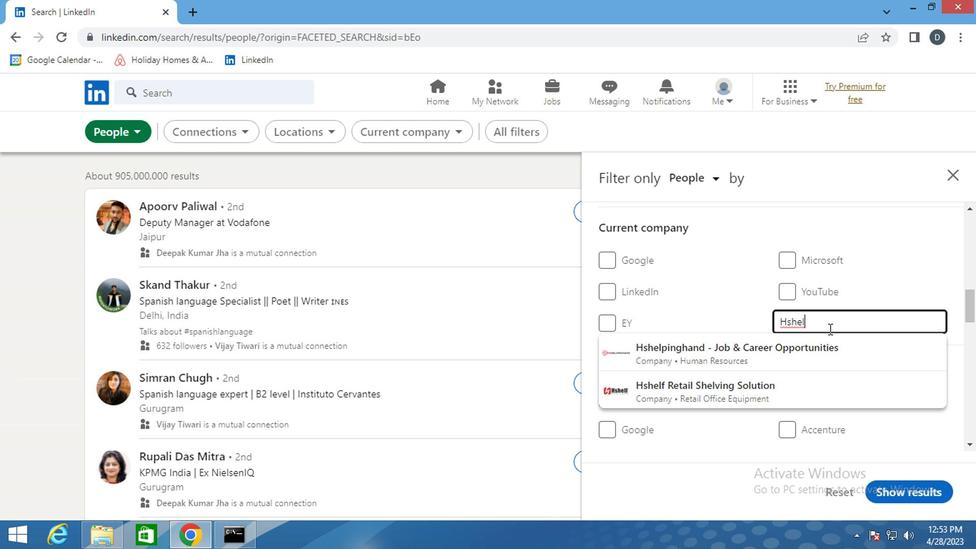 
Action: Mouse pressed left at (823, 360)
Screenshot: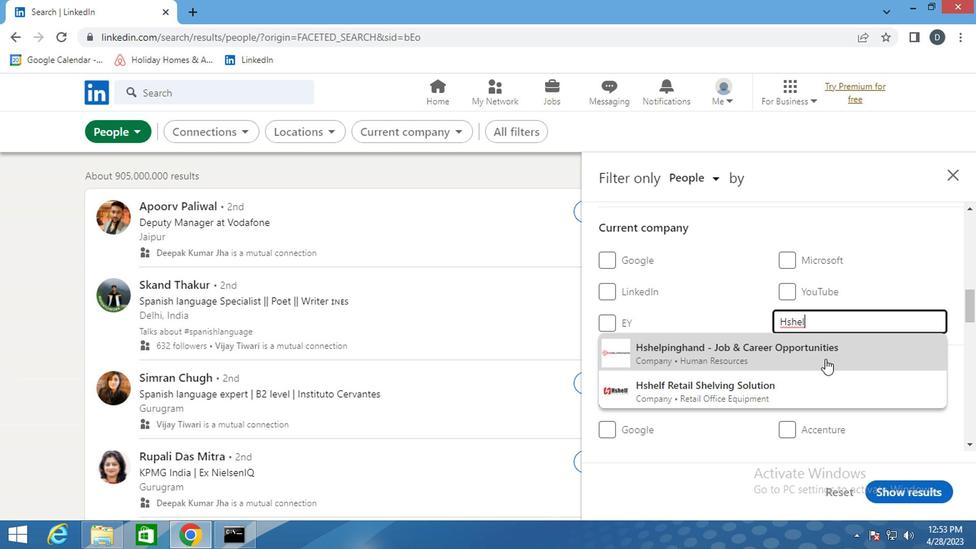 
Action: Mouse scrolled (823, 359) with delta (0, 0)
Screenshot: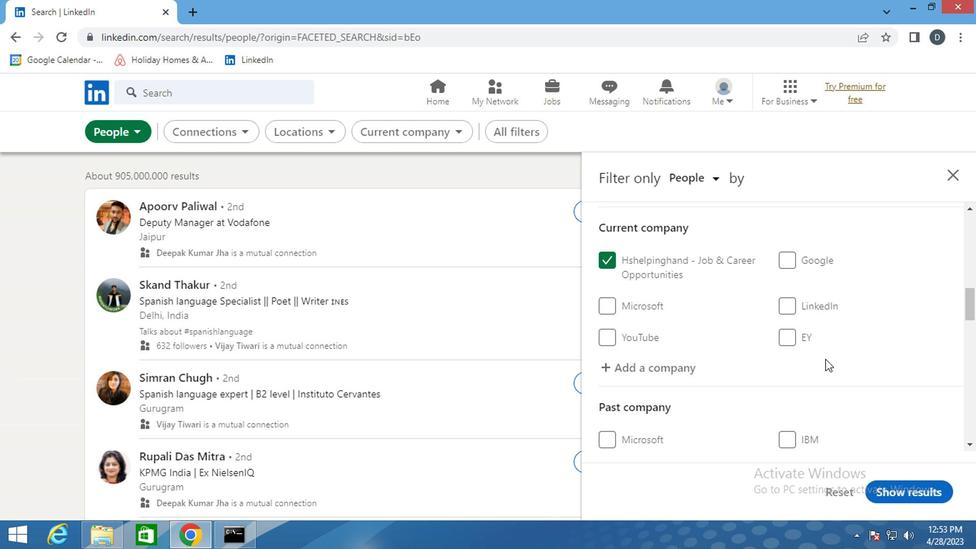 
Action: Mouse scrolled (823, 359) with delta (0, 0)
Screenshot: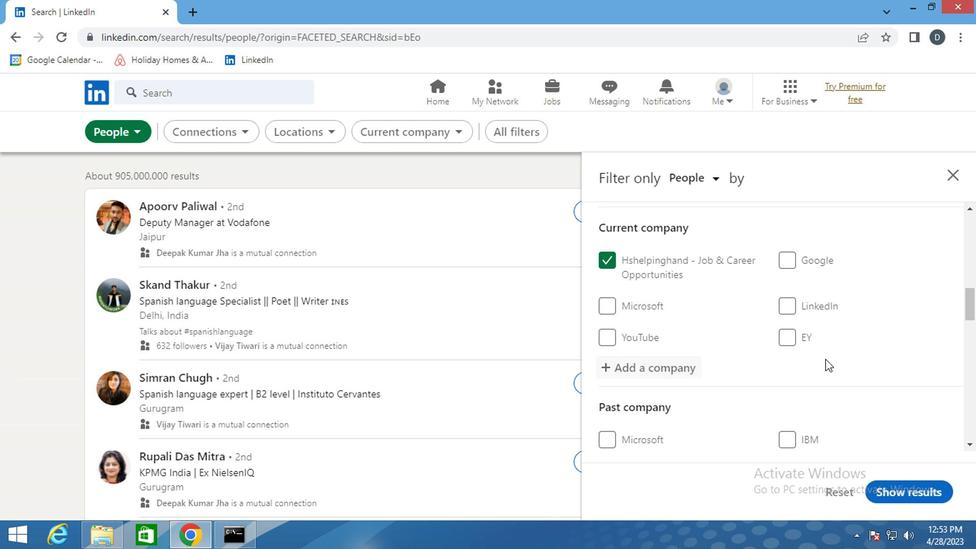 
Action: Mouse scrolled (823, 359) with delta (0, 0)
Screenshot: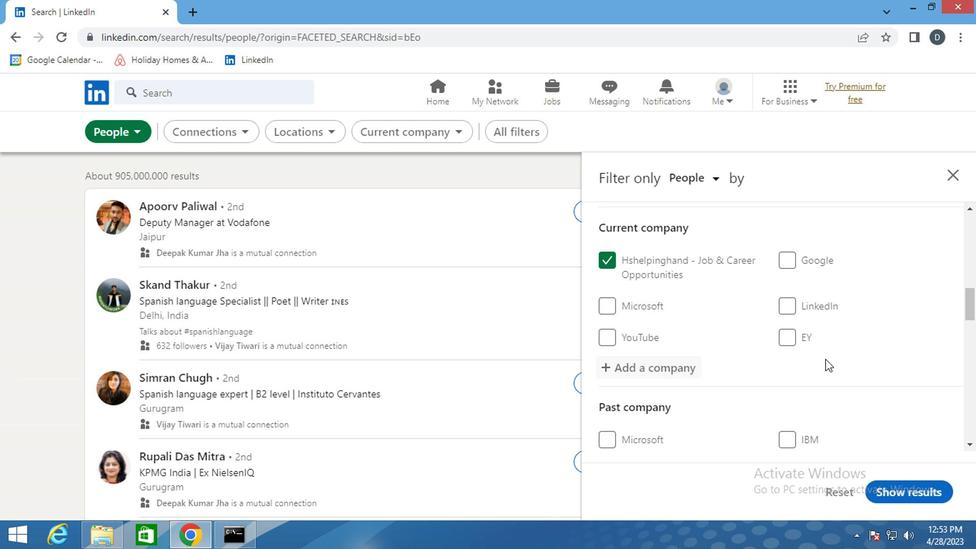 
Action: Mouse moved to (817, 360)
Screenshot: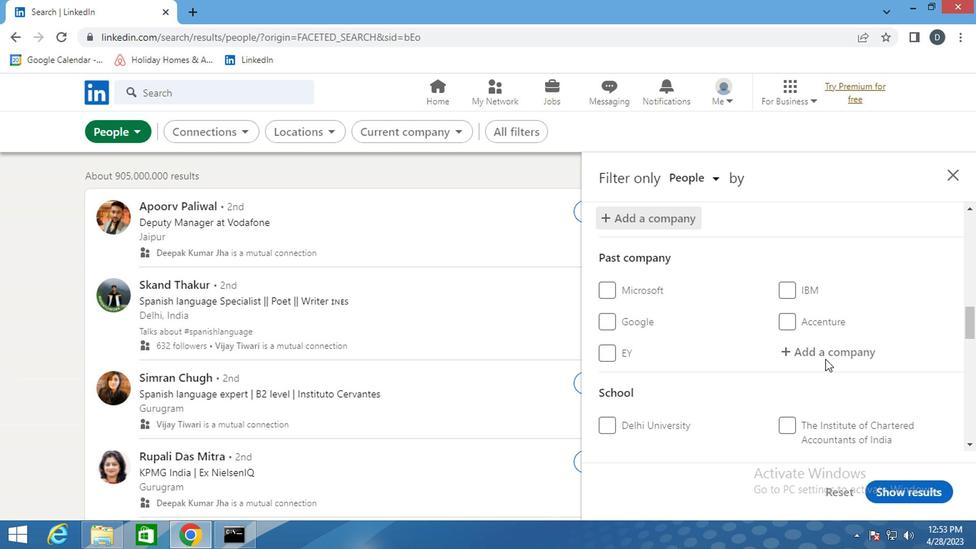 
Action: Mouse scrolled (817, 359) with delta (0, 0)
Screenshot: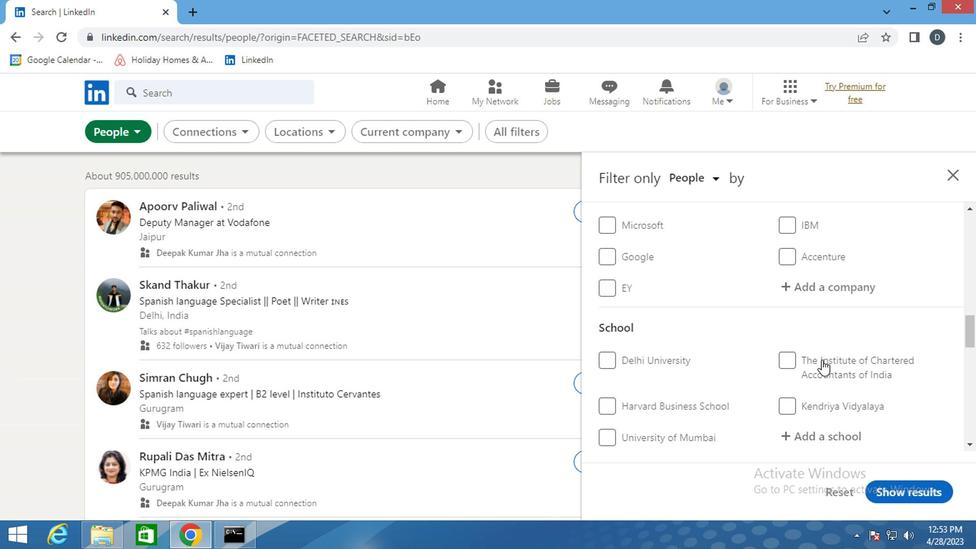 
Action: Mouse scrolled (817, 359) with delta (0, 0)
Screenshot: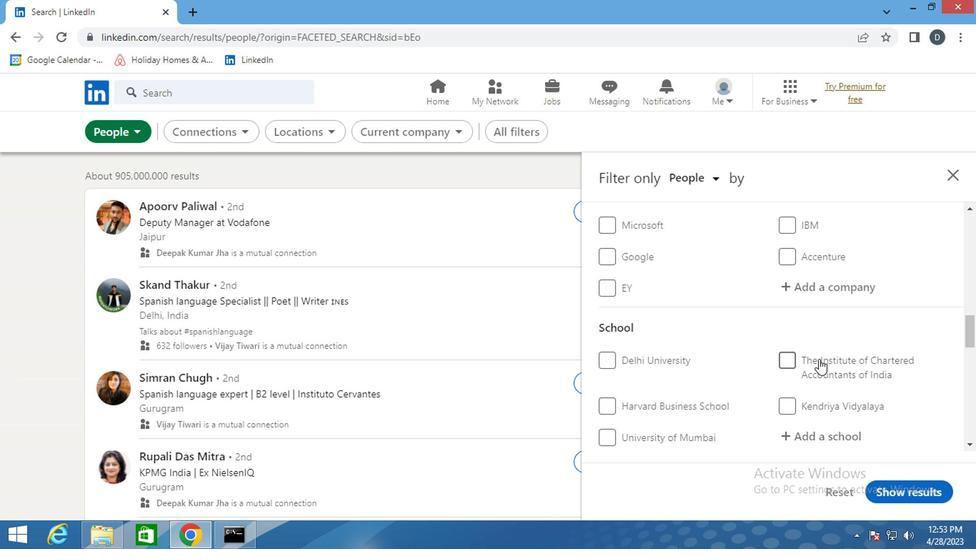 
Action: Mouse moved to (819, 306)
Screenshot: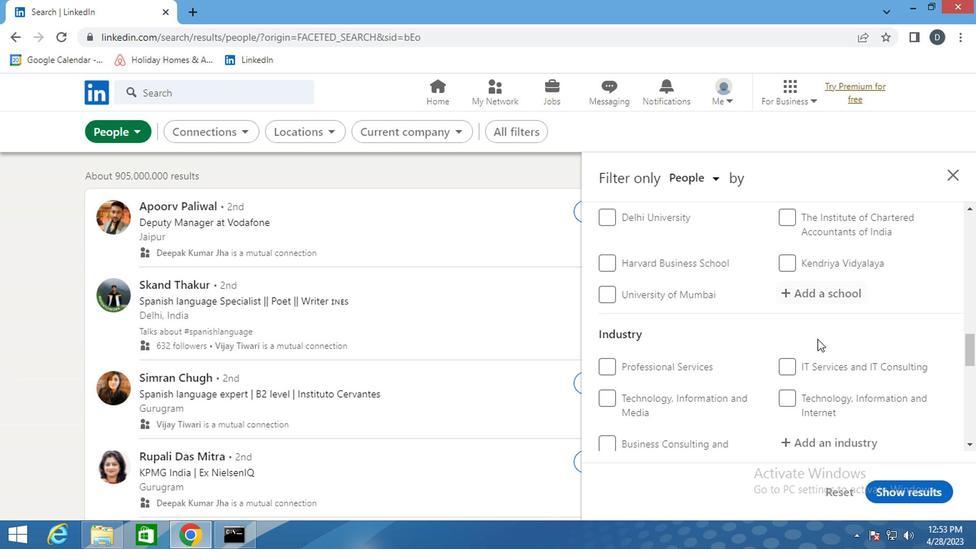 
Action: Mouse pressed left at (819, 306)
Screenshot: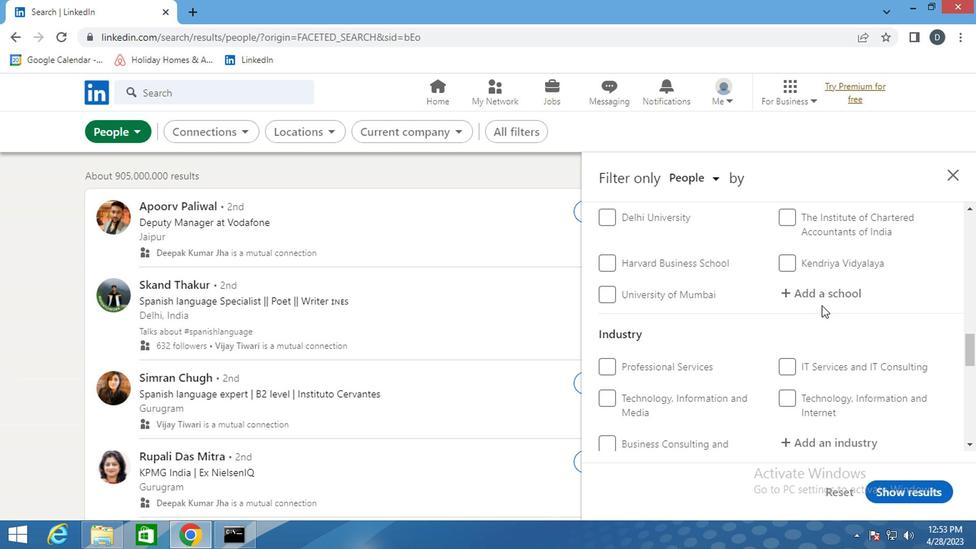 
Action: Mouse moved to (819, 298)
Screenshot: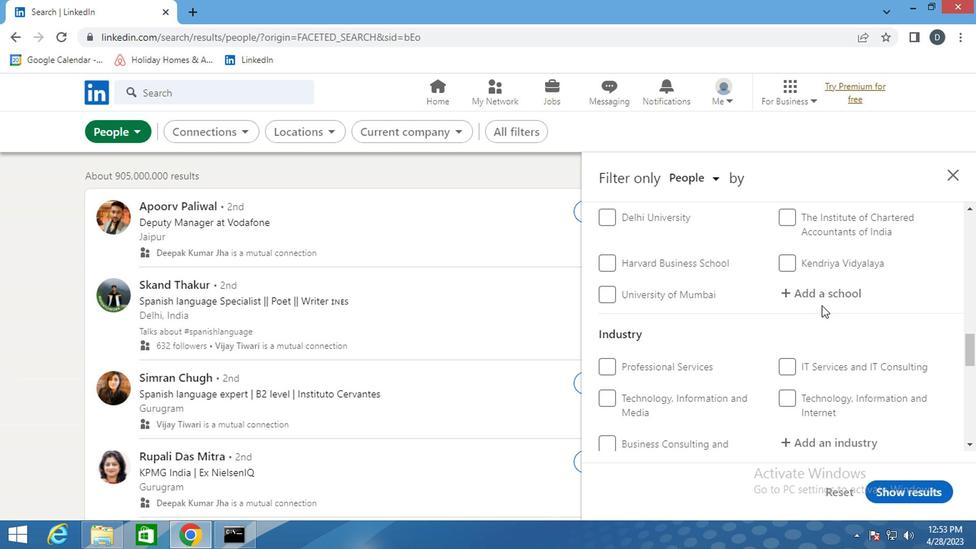 
Action: Mouse pressed left at (819, 298)
Screenshot: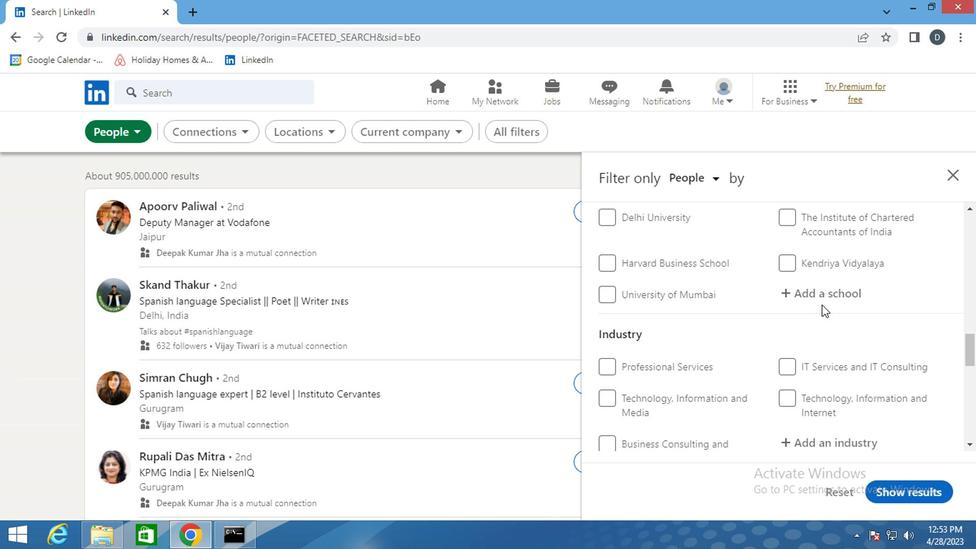 
Action: Key pressed <Key.shift><Key.shift>CA<Key.backspace><Key.backspace><Key.backspace><Key.shift>SIDDAN<Key.backspace>GANGA
Screenshot: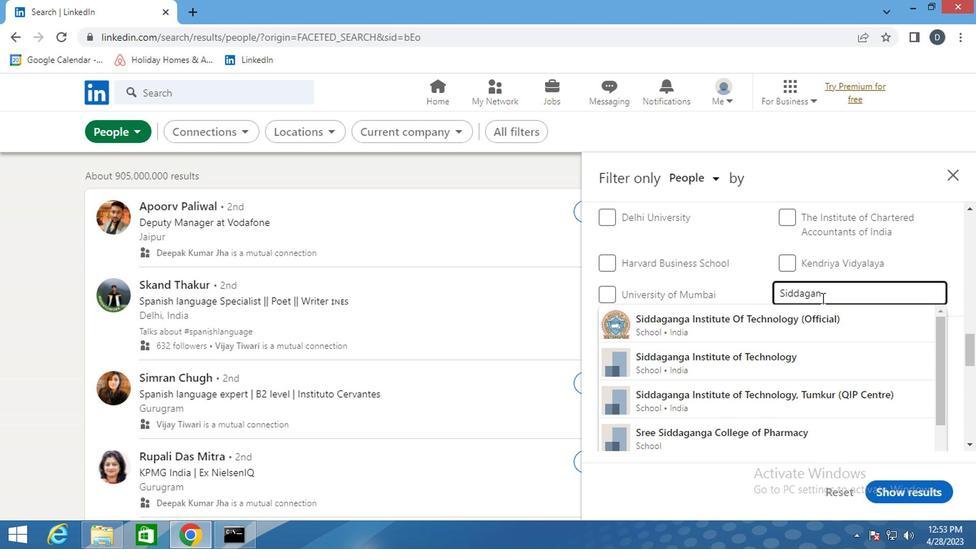 
Action: Mouse moved to (822, 333)
Screenshot: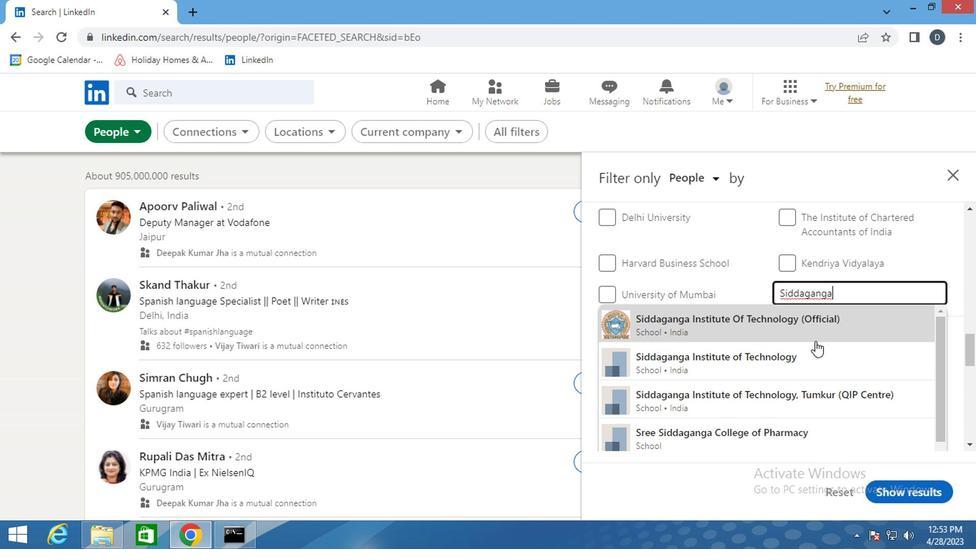 
Action: Mouse pressed left at (822, 333)
Screenshot: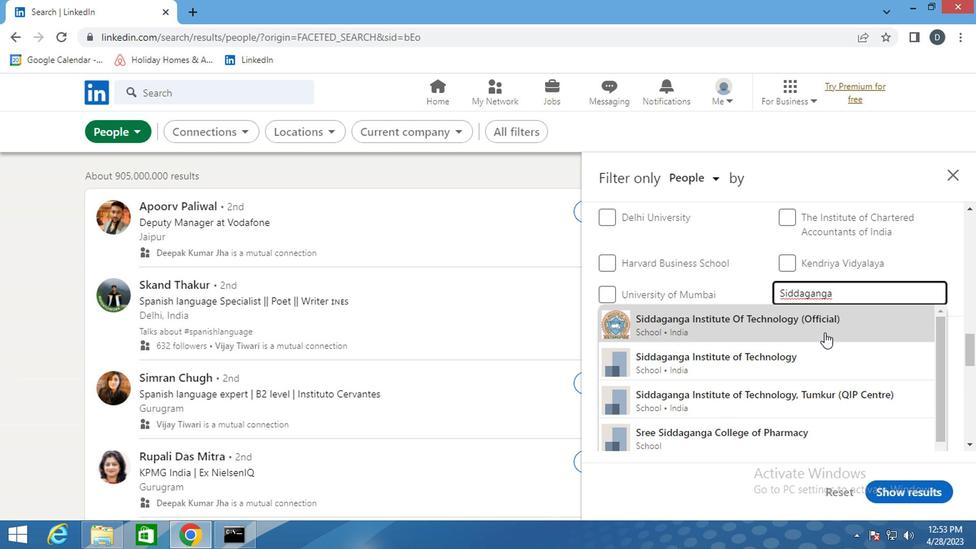 
Action: Mouse scrolled (822, 333) with delta (0, 0)
Screenshot: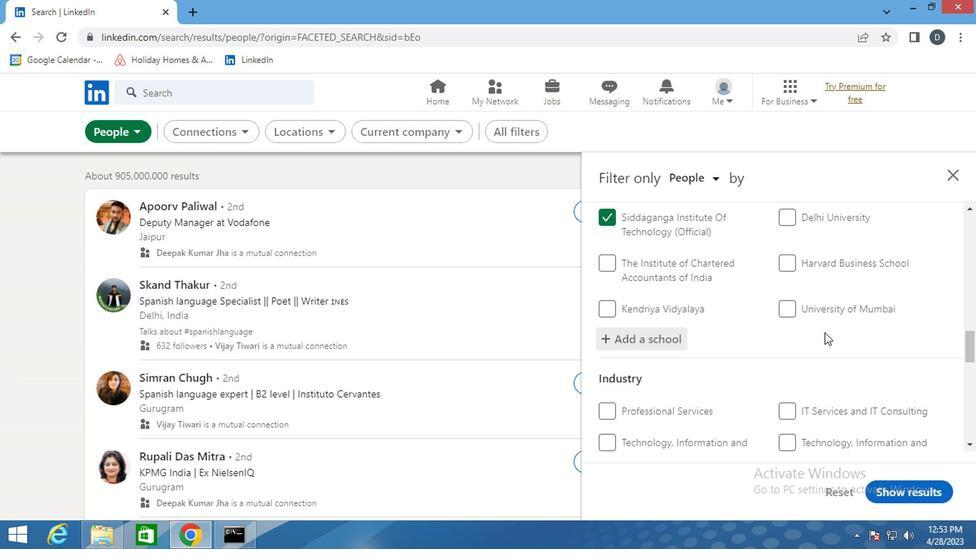 
Action: Mouse scrolled (822, 333) with delta (0, 0)
Screenshot: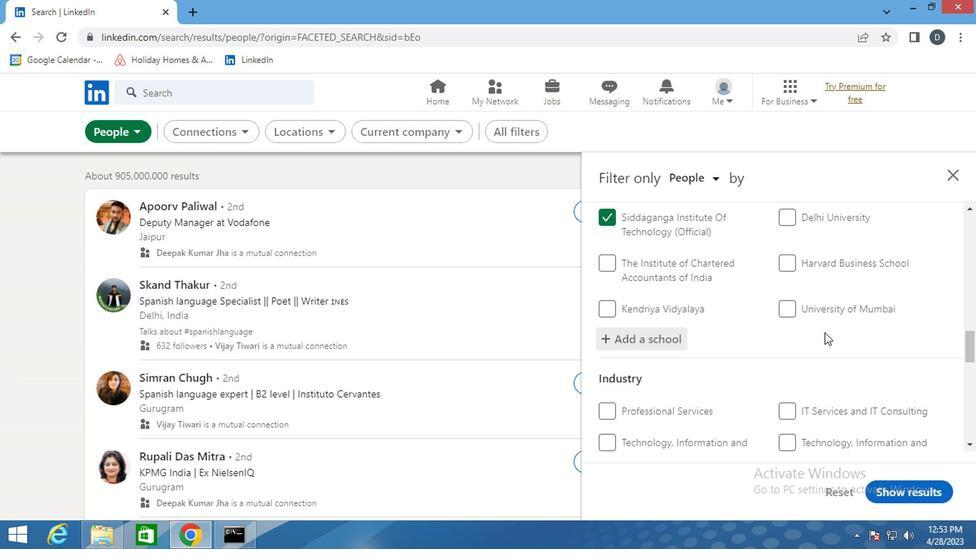 
Action: Mouse scrolled (822, 333) with delta (0, 0)
Screenshot: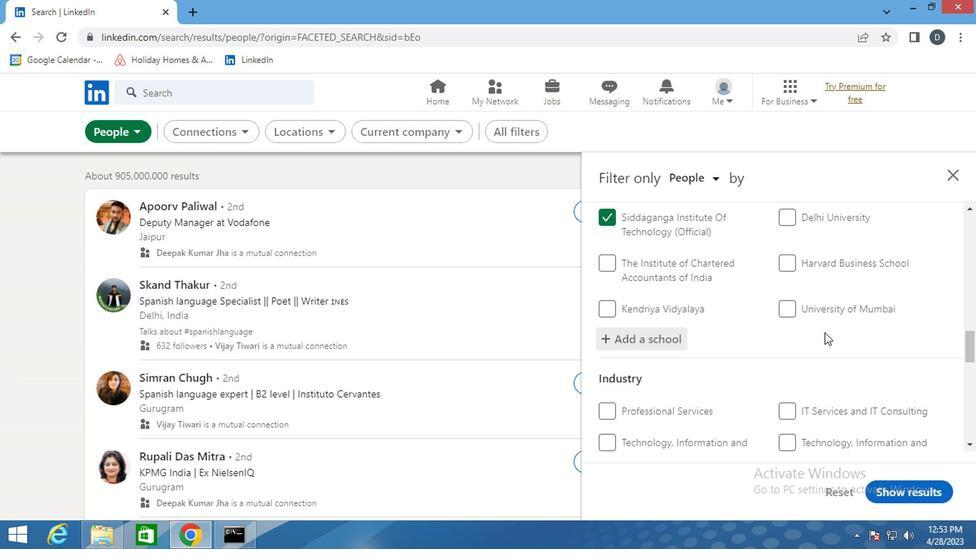 
Action: Mouse moved to (828, 272)
Screenshot: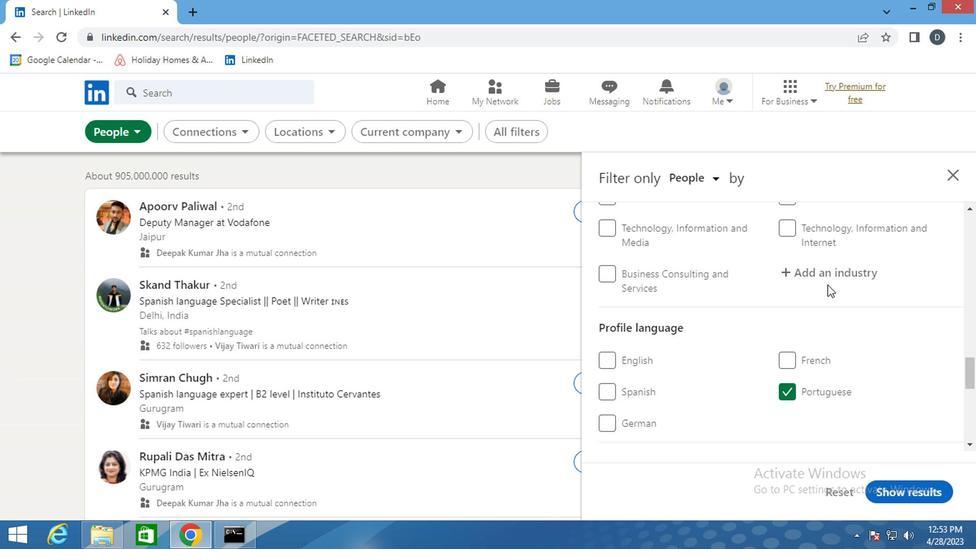 
Action: Mouse pressed left at (828, 272)
Screenshot: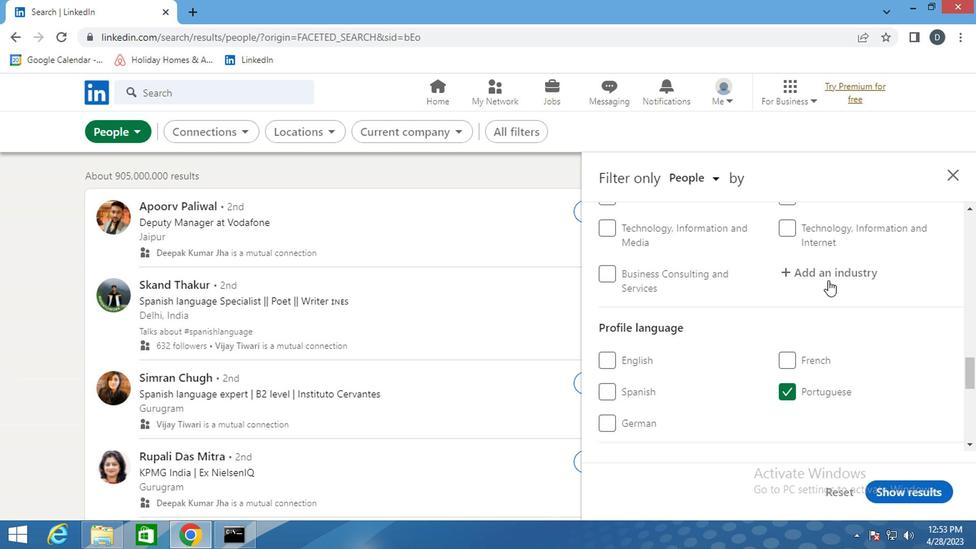 
Action: Key pressed <Key.shift>PERSONAL<Key.space>
Screenshot: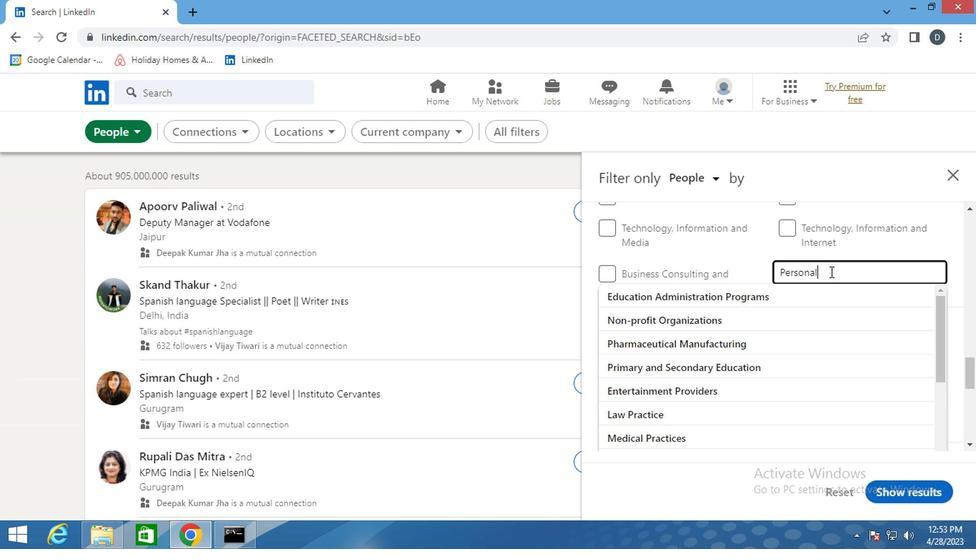 
Action: Mouse moved to (827, 316)
Screenshot: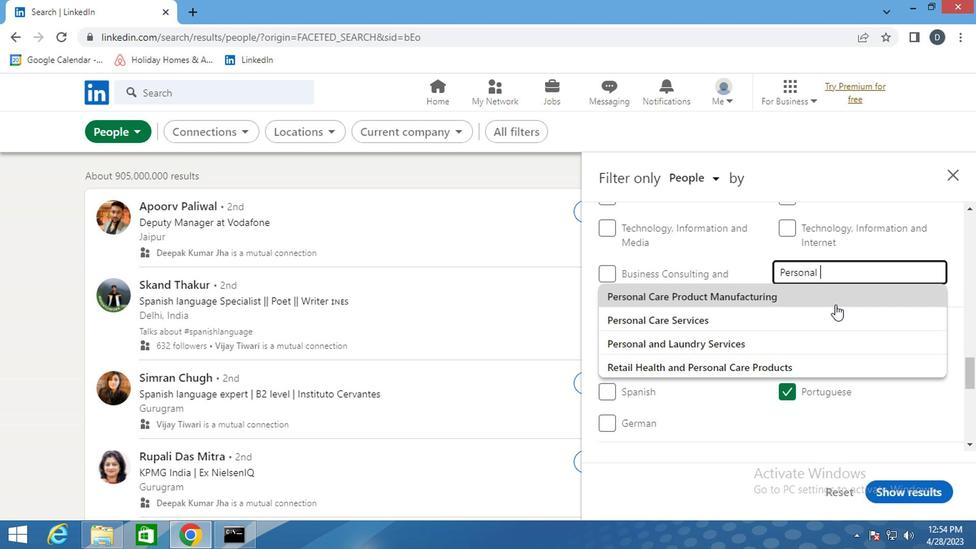 
Action: Mouse pressed left at (827, 316)
Screenshot: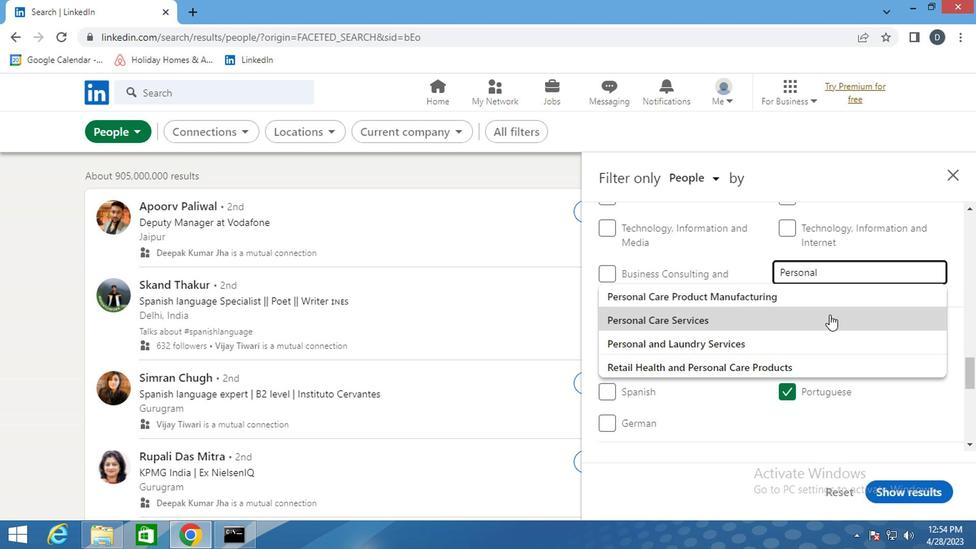 
Action: Mouse scrolled (827, 315) with delta (0, 0)
Screenshot: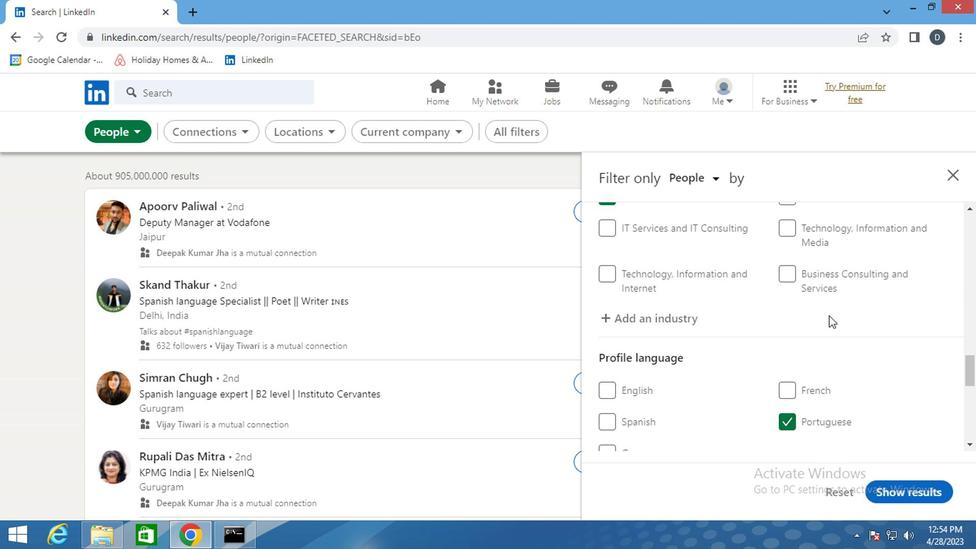 
Action: Mouse scrolled (827, 315) with delta (0, 0)
Screenshot: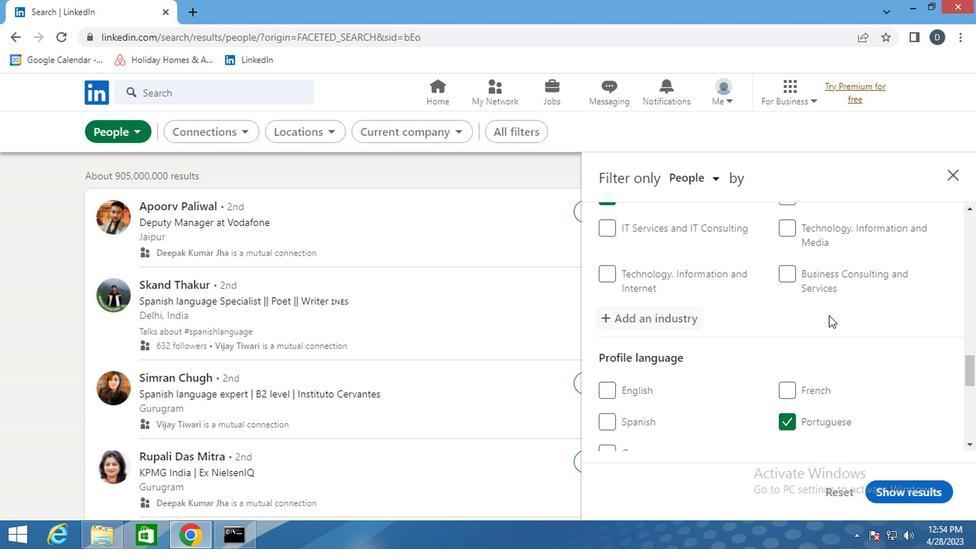 
Action: Mouse scrolled (827, 315) with delta (0, 0)
Screenshot: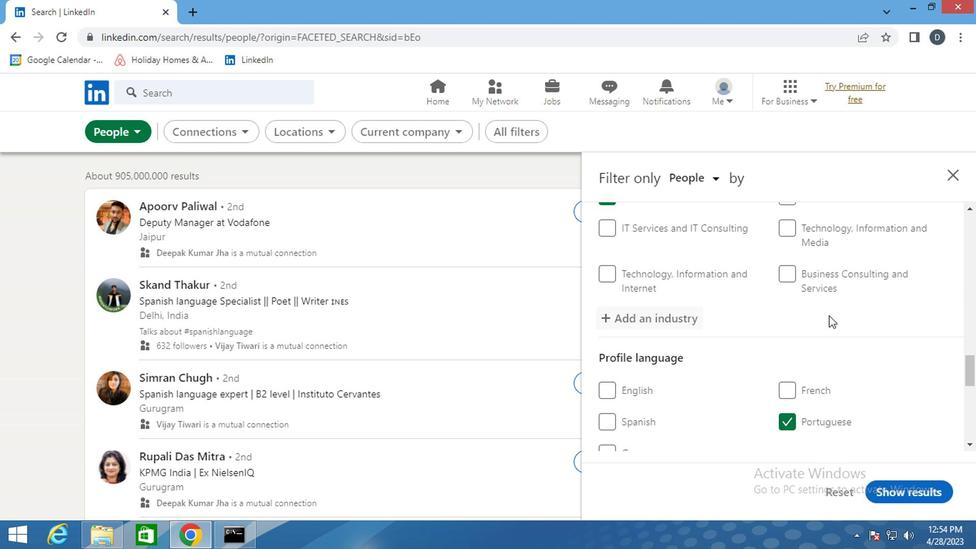
Action: Mouse scrolled (827, 315) with delta (0, 0)
Screenshot: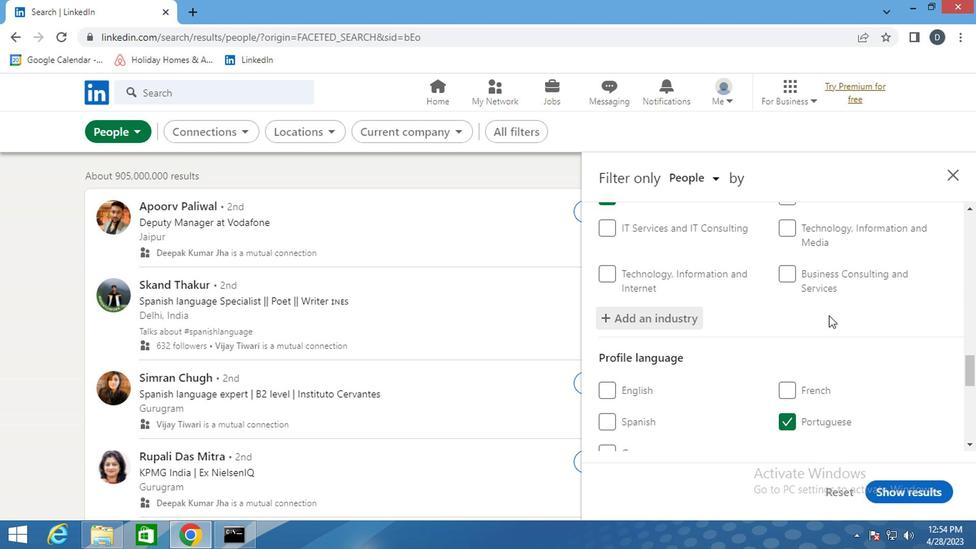 
Action: Mouse scrolled (827, 315) with delta (0, 0)
Screenshot: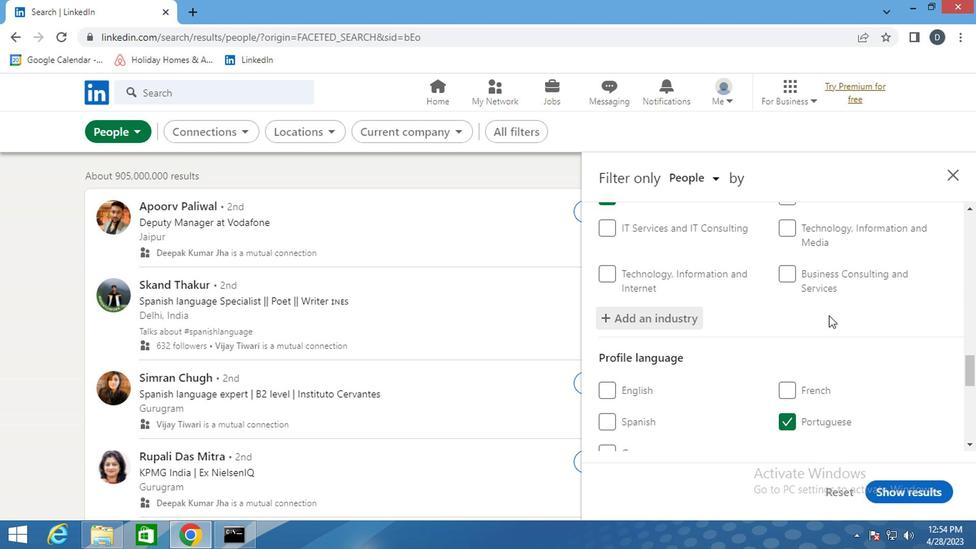 
Action: Mouse pressed left at (827, 316)
Screenshot: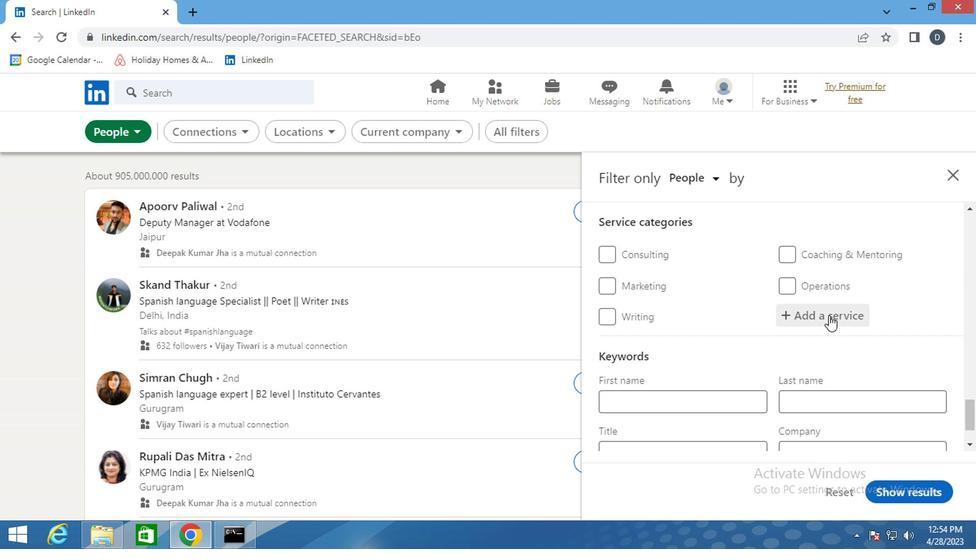 
Action: Mouse moved to (827, 316)
Screenshot: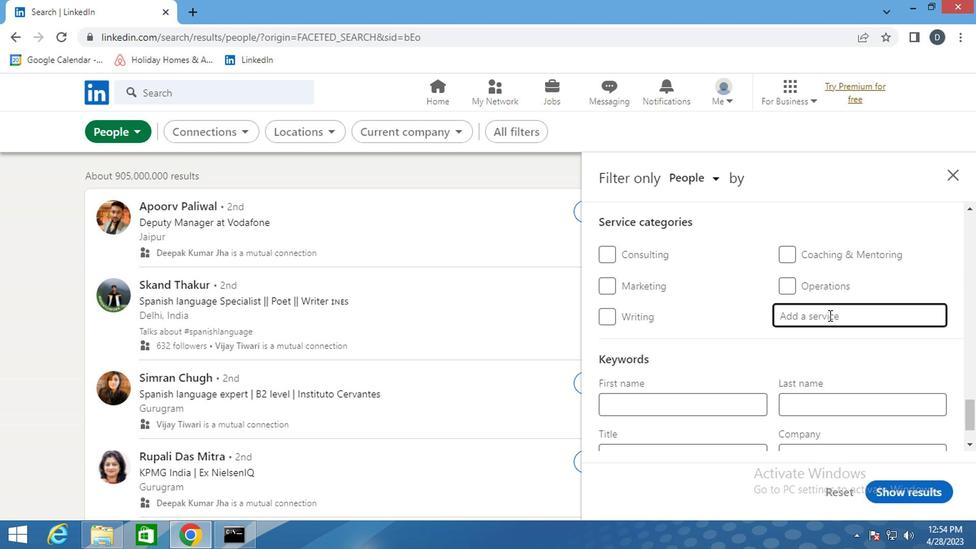 
Action: Key pressed <Key.shift><Key.shift>RETIREMENT
Screenshot: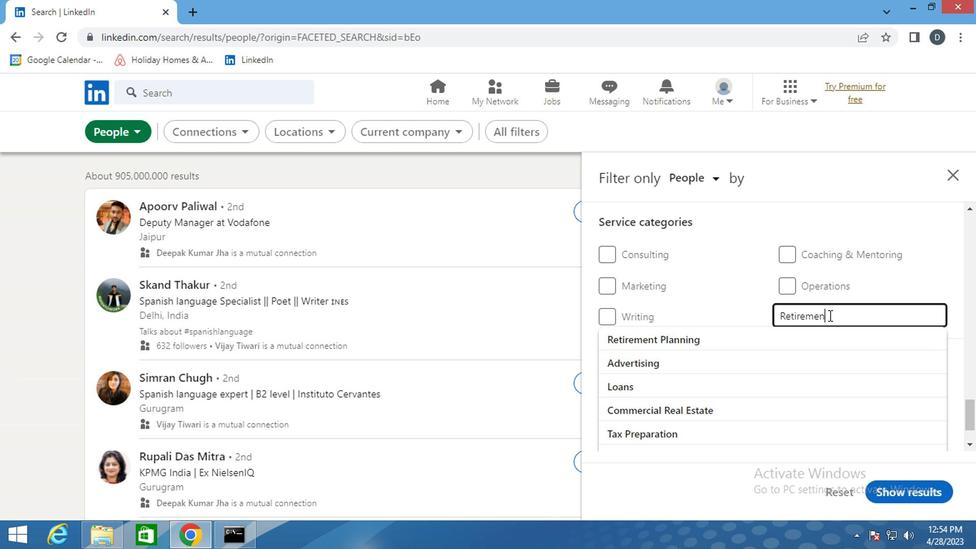 
Action: Mouse moved to (812, 340)
Screenshot: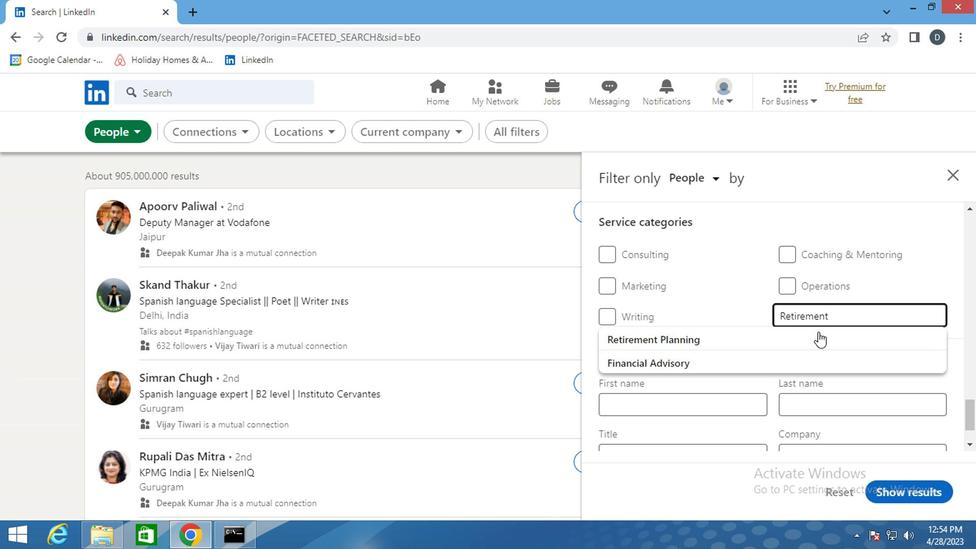 
Action: Mouse pressed left at (812, 340)
Screenshot: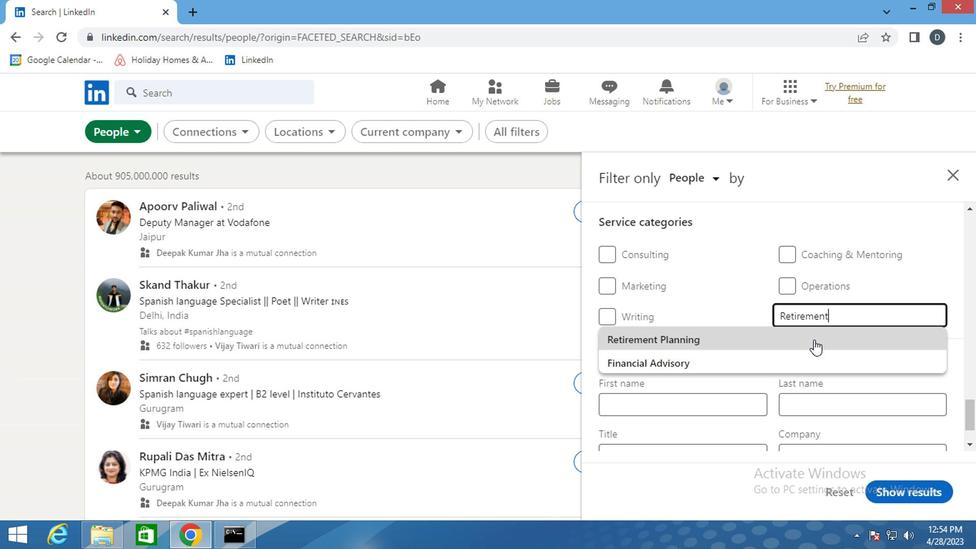 
Action: Mouse scrolled (812, 340) with delta (0, 0)
Screenshot: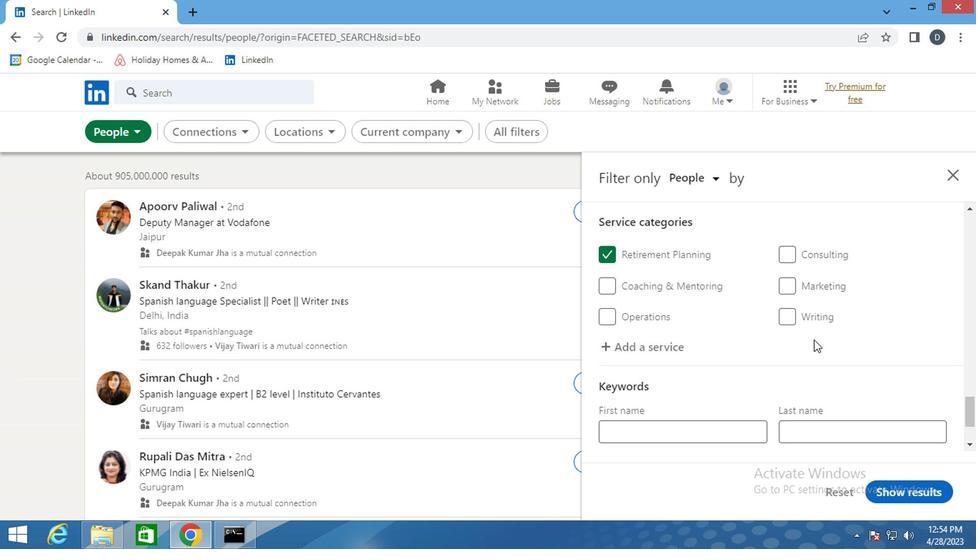 
Action: Mouse scrolled (812, 340) with delta (0, 0)
Screenshot: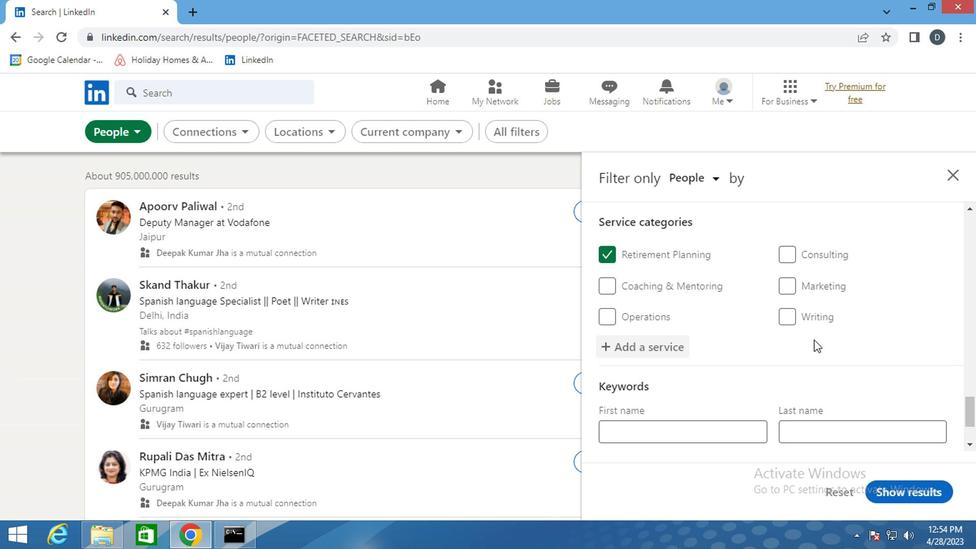 
Action: Mouse scrolled (812, 340) with delta (0, 0)
Screenshot: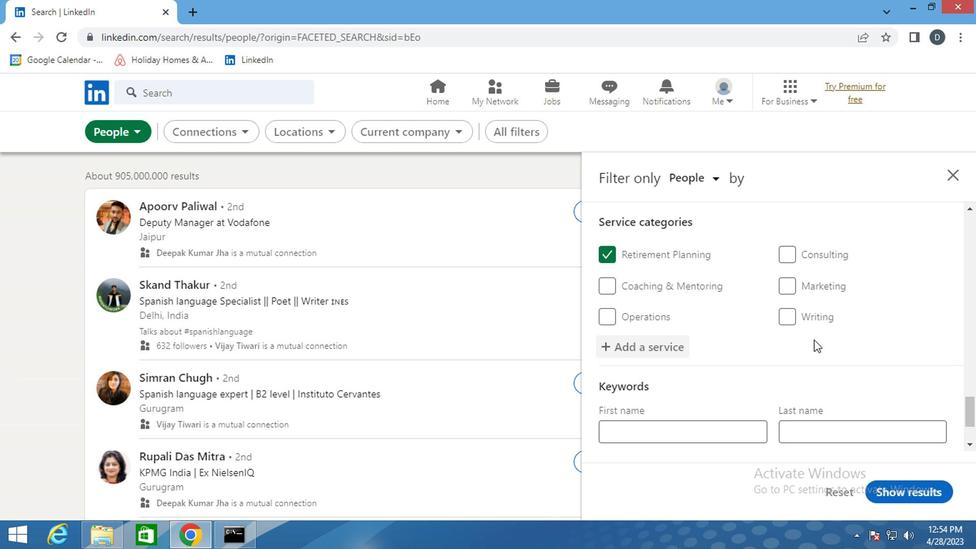 
Action: Mouse scrolled (812, 340) with delta (0, 0)
Screenshot: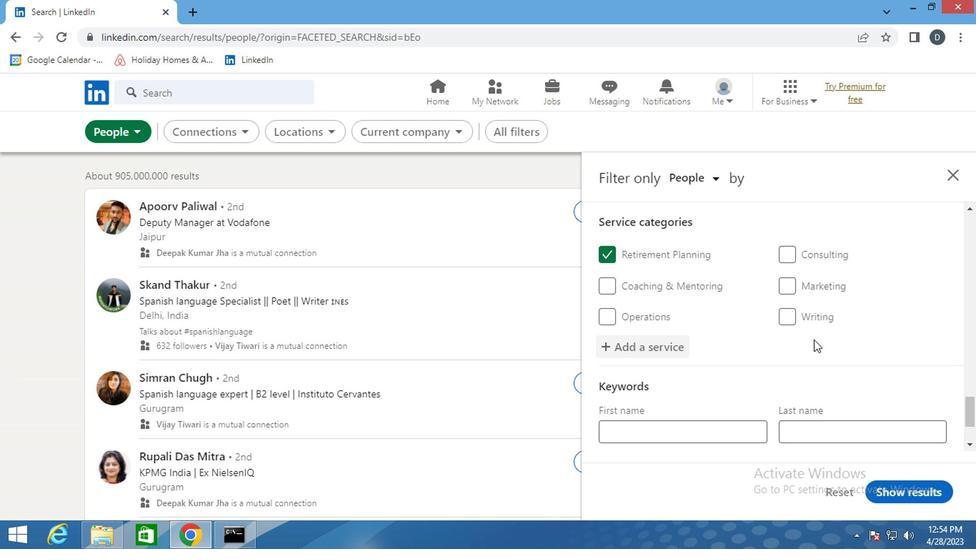 
Action: Mouse scrolled (812, 340) with delta (0, 0)
Screenshot: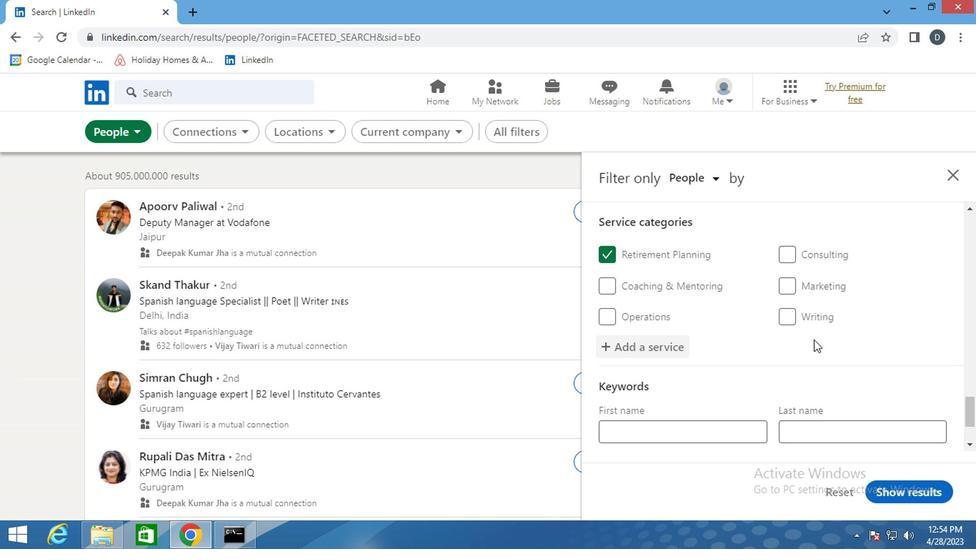 
Action: Mouse moved to (708, 398)
Screenshot: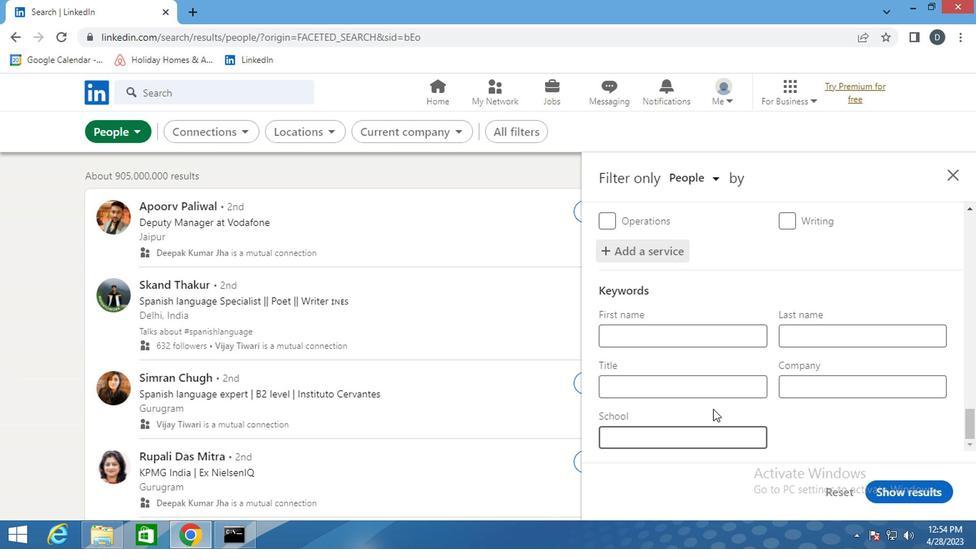 
Action: Mouse pressed left at (708, 398)
Screenshot: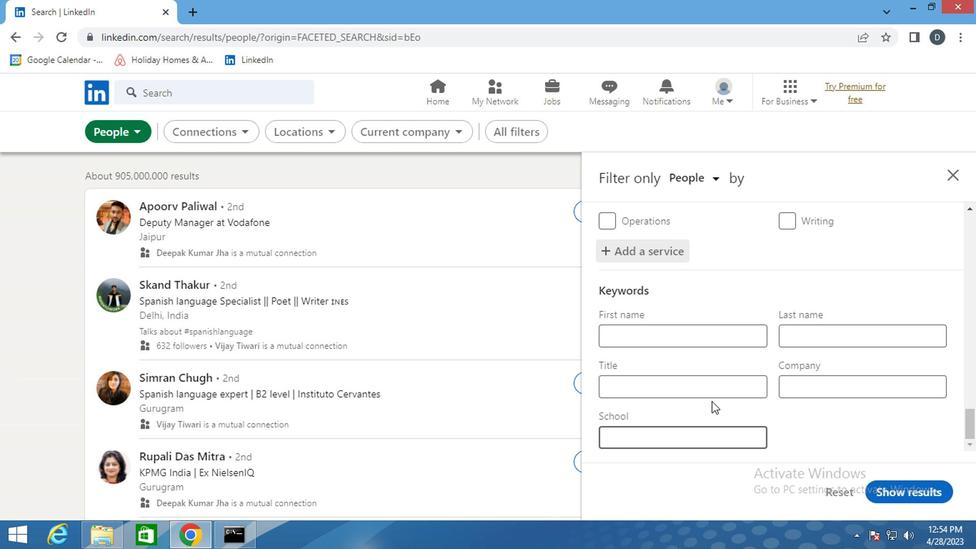 
Action: Key pressed <Key.shift>SOCIAL<Key.space><Key.shift>MEDIA<Key.space><Key.shift>SPECIALIST
Screenshot: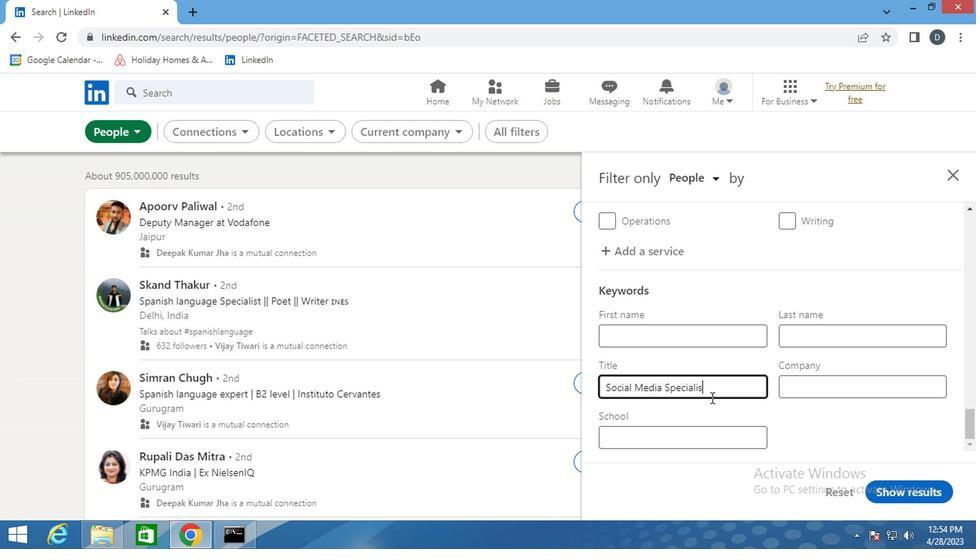 
Action: Mouse moved to (903, 496)
Screenshot: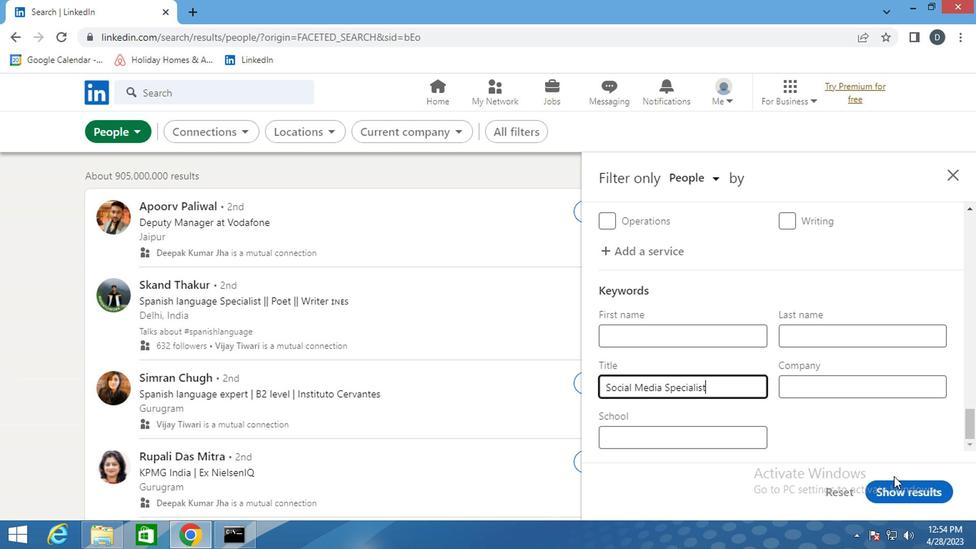 
Action: Mouse pressed left at (903, 496)
Screenshot: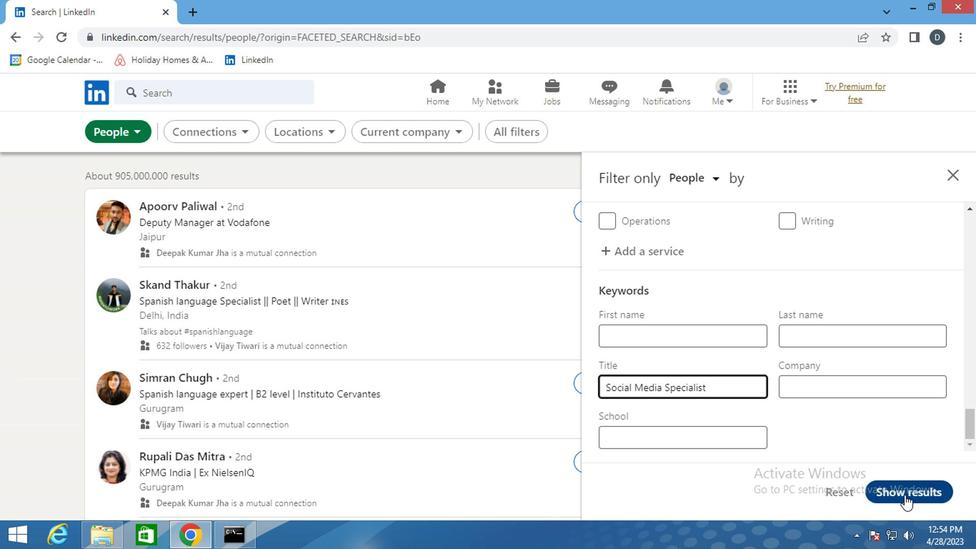 
Action: Mouse moved to (822, 387)
Screenshot: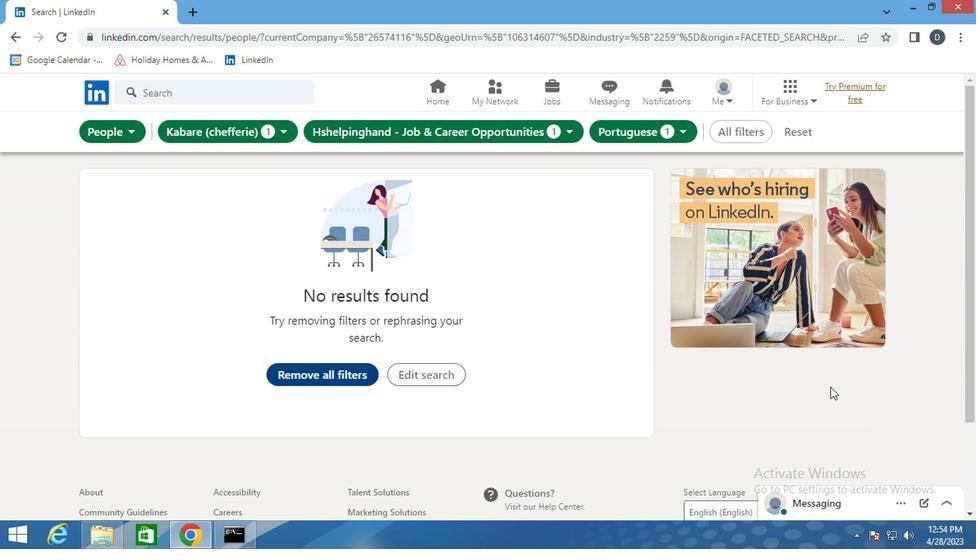 
